 Task: Look for space in Minturno, Italy from 2nd September, 2023 to 10th September, 2023 for 1 adult in price range Rs.5000 to Rs.16000. Place can be private room with 1  bedroom having 1 bed and 1 bathroom. Property type can be house, flat, guest house, hotel. Booking option can be shelf check-in. Required host language is English.
Action: Mouse moved to (394, 99)
Screenshot: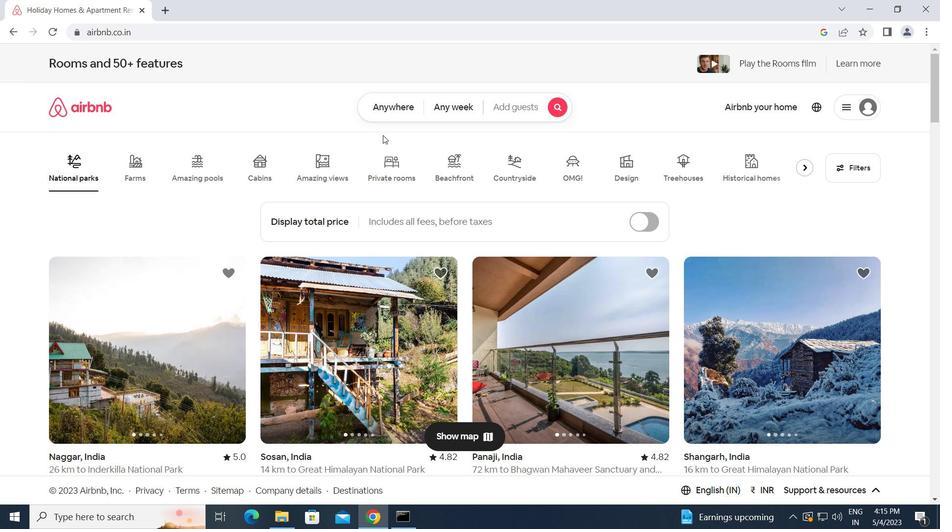 
Action: Mouse pressed left at (394, 99)
Screenshot: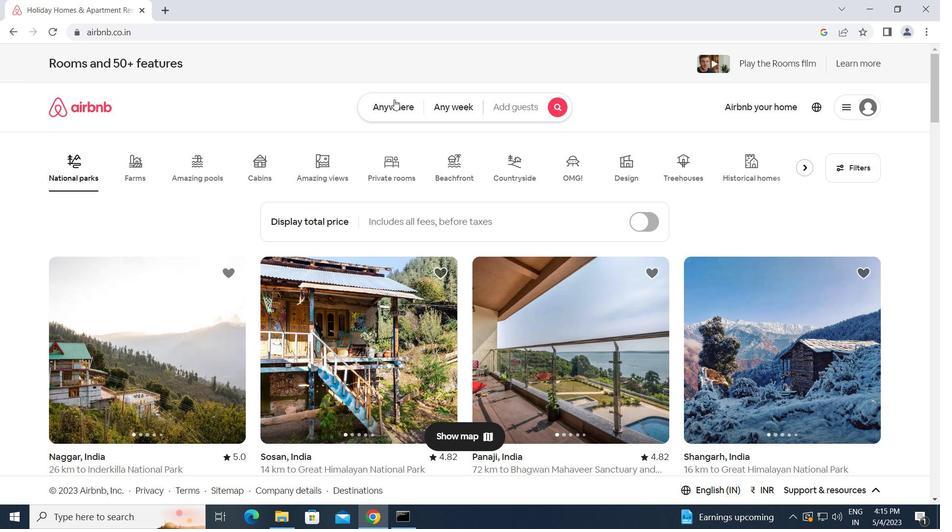 
Action: Mouse moved to (335, 148)
Screenshot: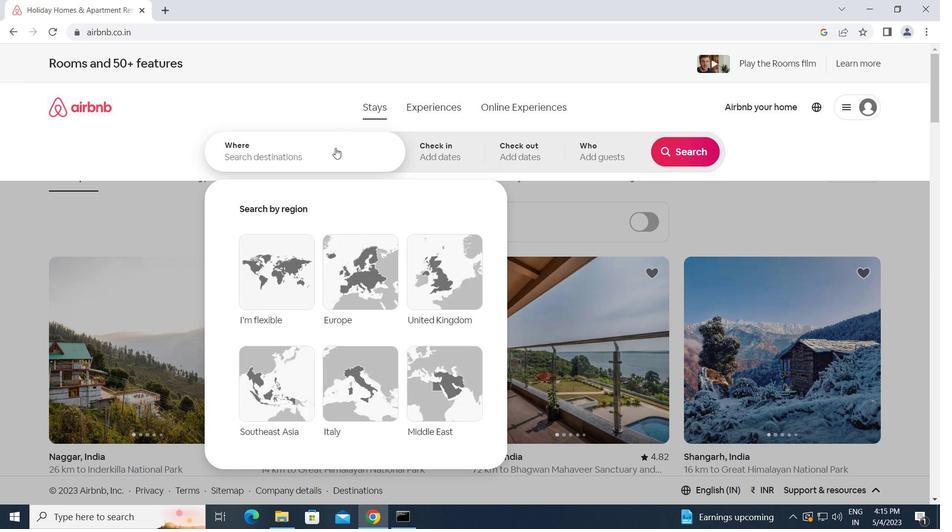 
Action: Mouse pressed left at (335, 148)
Screenshot: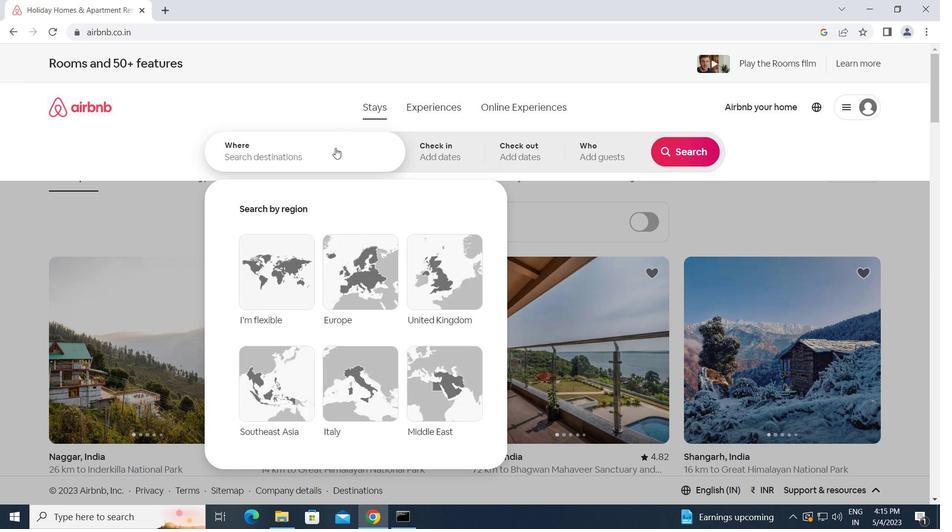 
Action: Mouse moved to (335, 148)
Screenshot: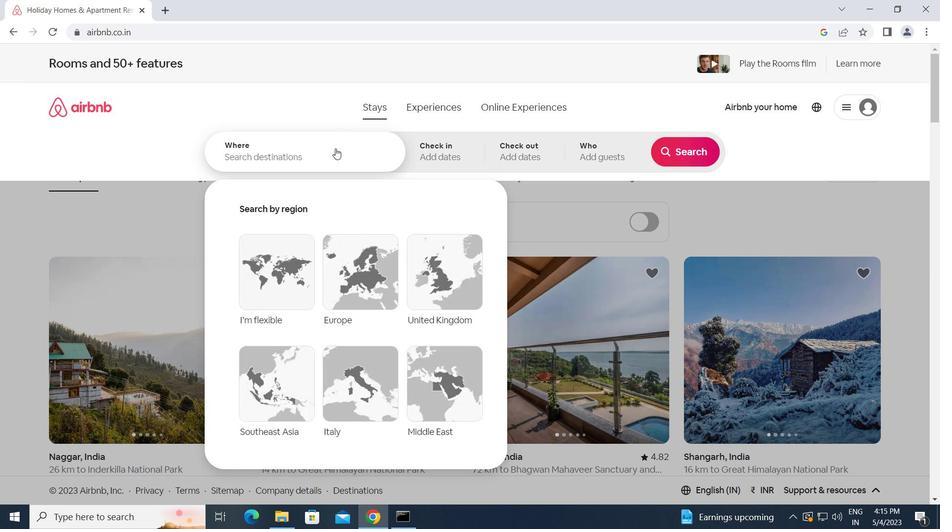 
Action: Key pressed m<Key.caps_lock>inturno,<Key.space><Key.caps_lock>i<Key.caps_lock>taly<Key.enter>
Screenshot: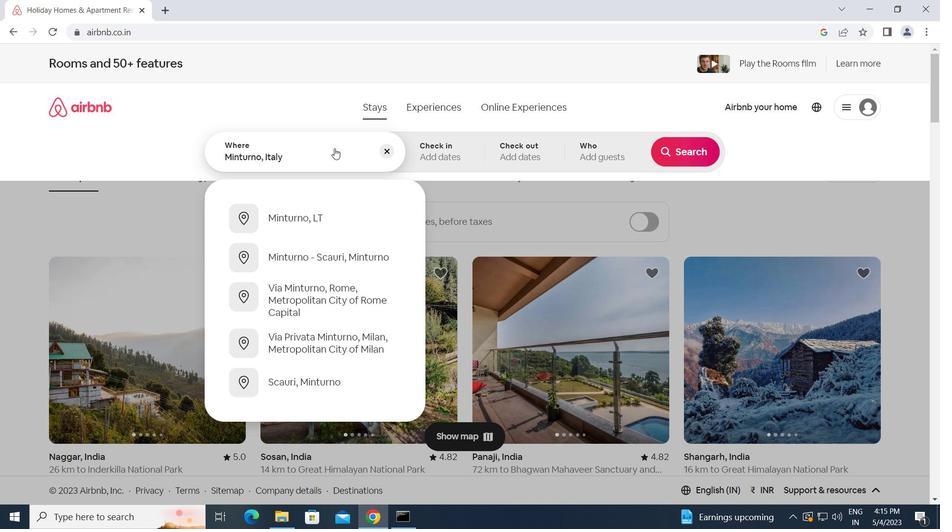 
Action: Mouse moved to (680, 252)
Screenshot: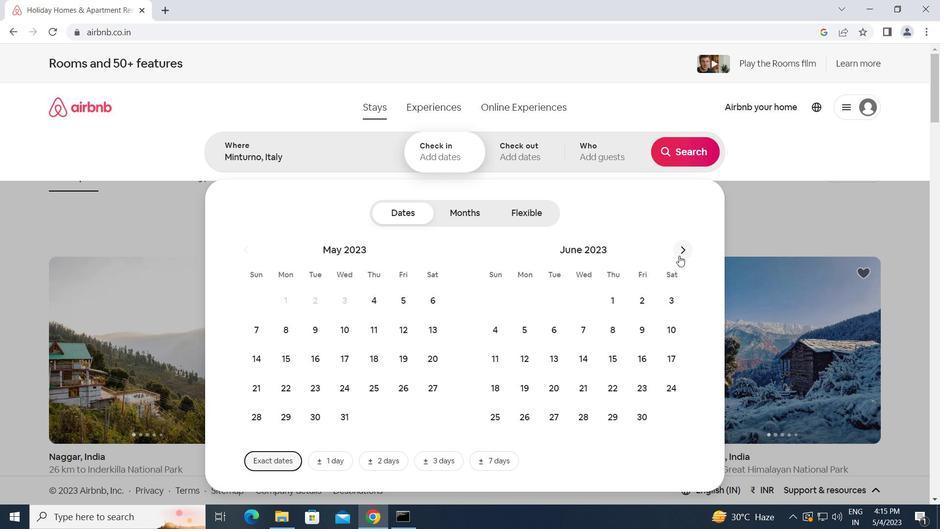 
Action: Mouse pressed left at (680, 252)
Screenshot: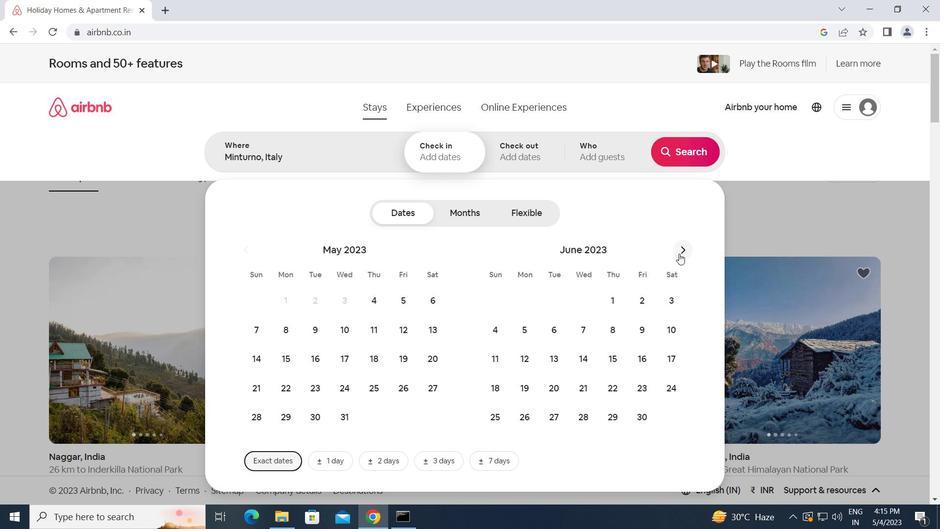 
Action: Mouse moved to (680, 252)
Screenshot: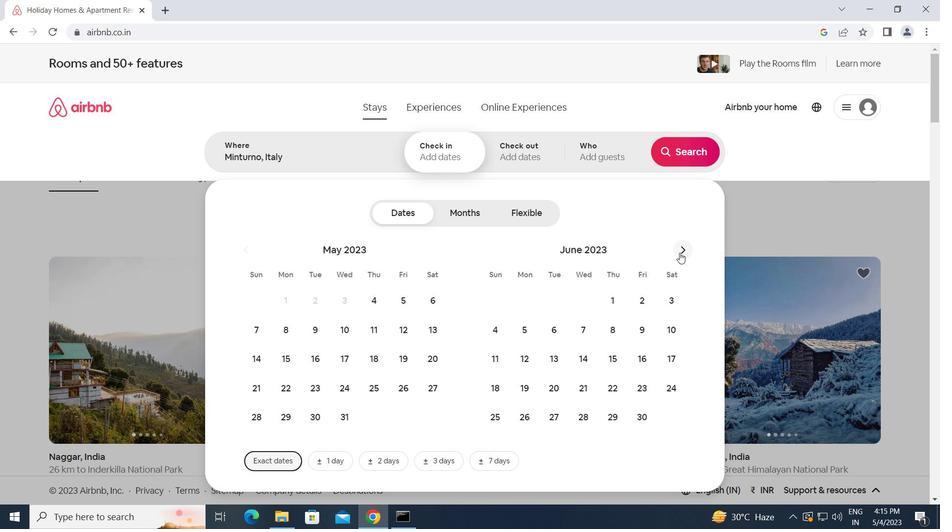 
Action: Mouse pressed left at (680, 252)
Screenshot: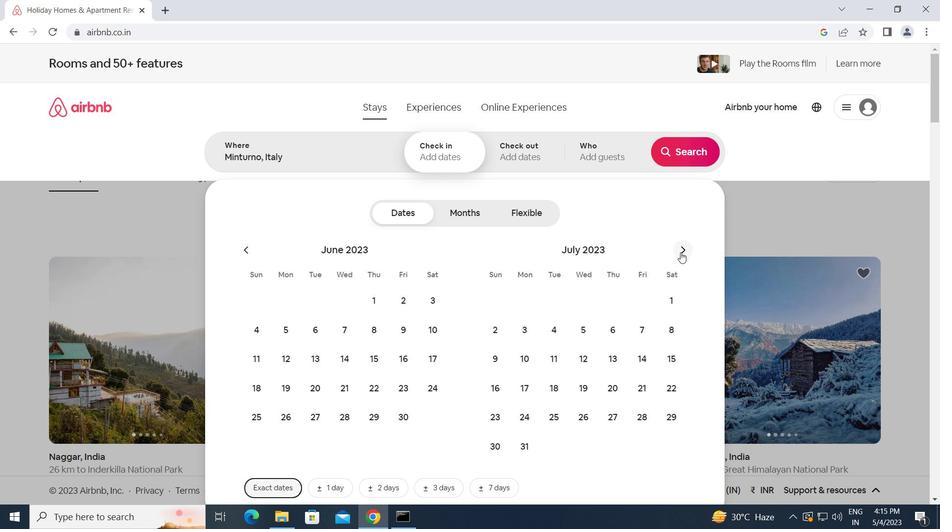 
Action: Mouse pressed left at (680, 252)
Screenshot: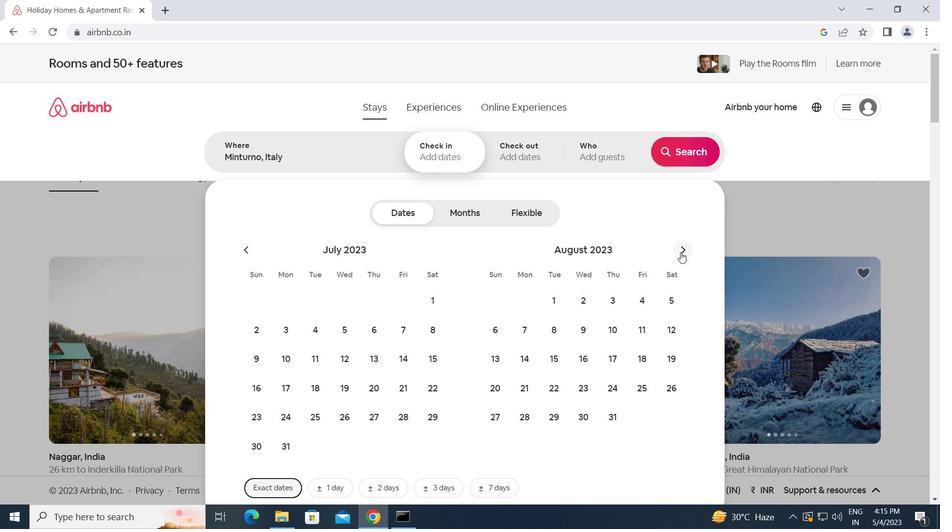 
Action: Mouse moved to (669, 297)
Screenshot: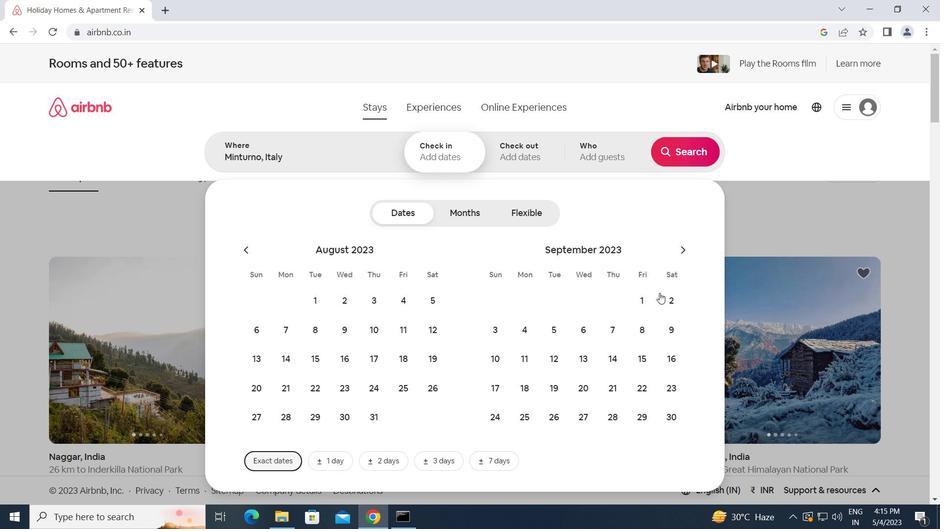 
Action: Mouse pressed left at (669, 297)
Screenshot: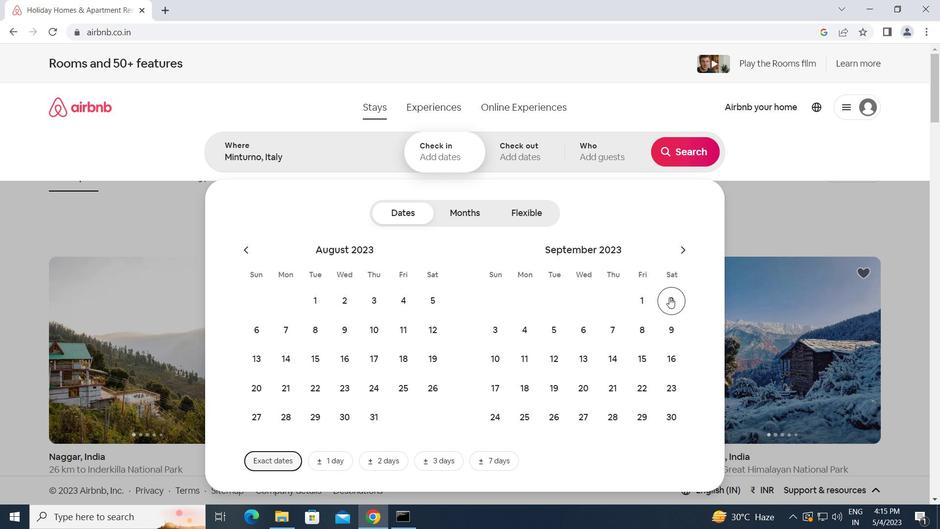 
Action: Mouse moved to (494, 361)
Screenshot: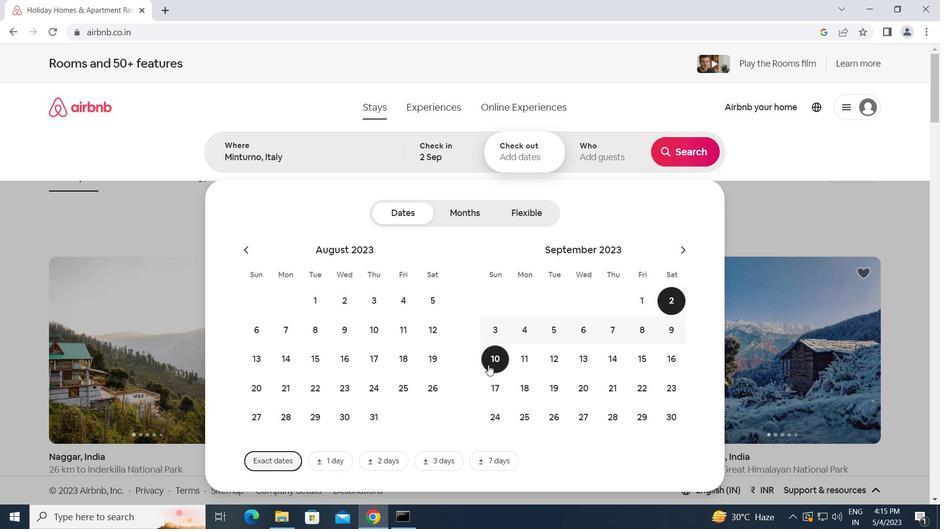
Action: Mouse pressed left at (494, 361)
Screenshot: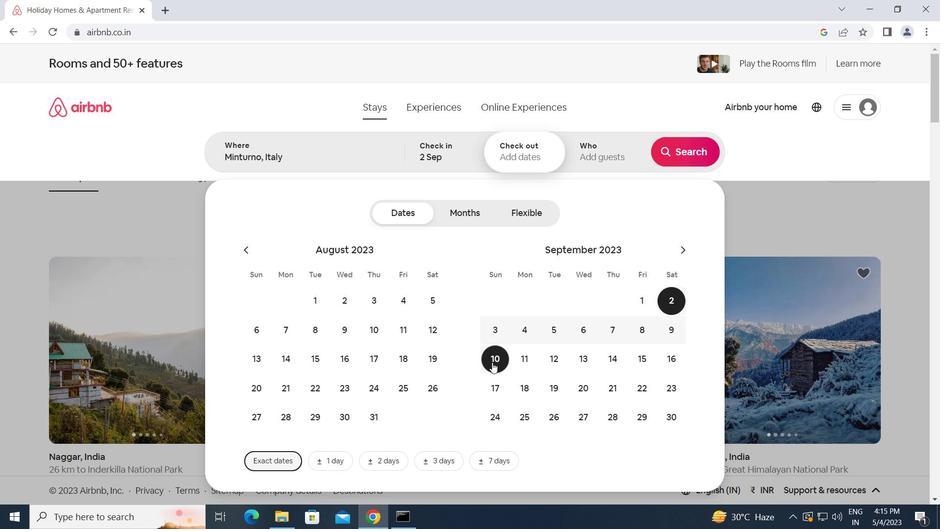 
Action: Mouse moved to (601, 150)
Screenshot: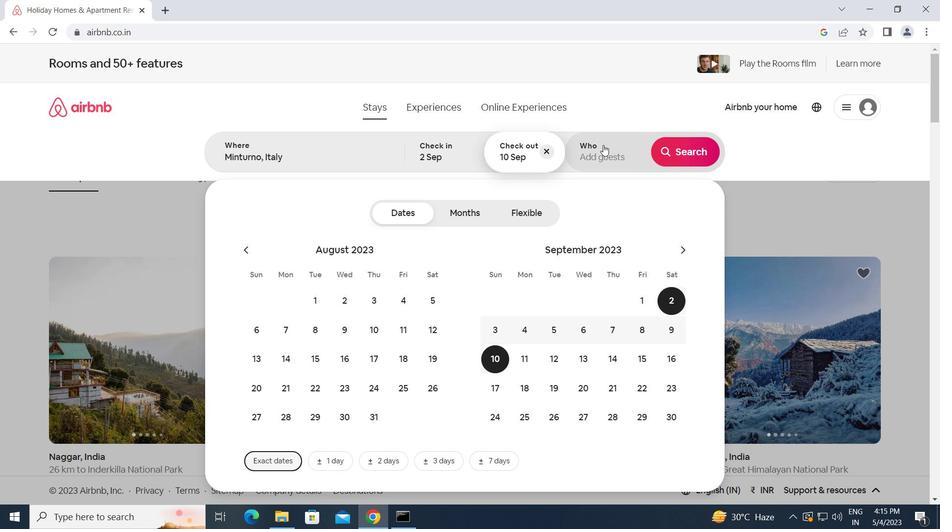 
Action: Mouse pressed left at (601, 150)
Screenshot: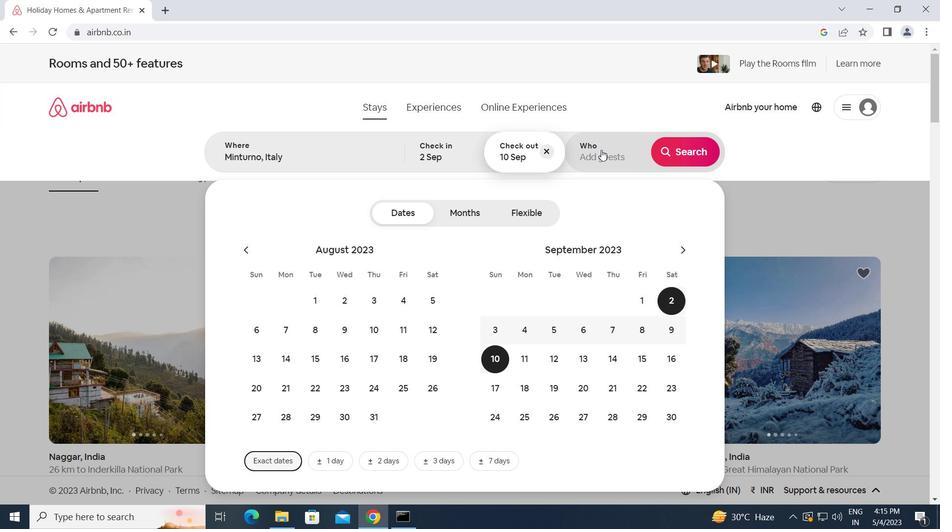 
Action: Mouse moved to (688, 221)
Screenshot: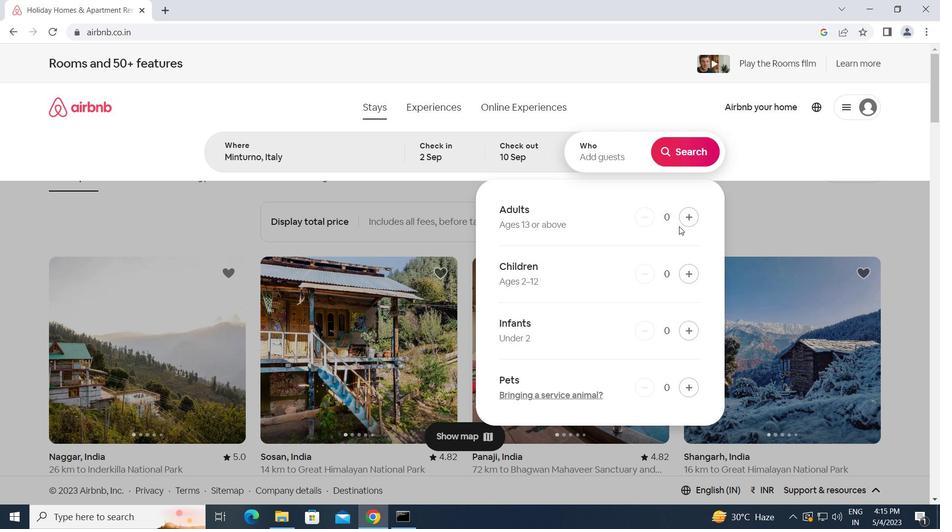 
Action: Mouse pressed left at (688, 221)
Screenshot: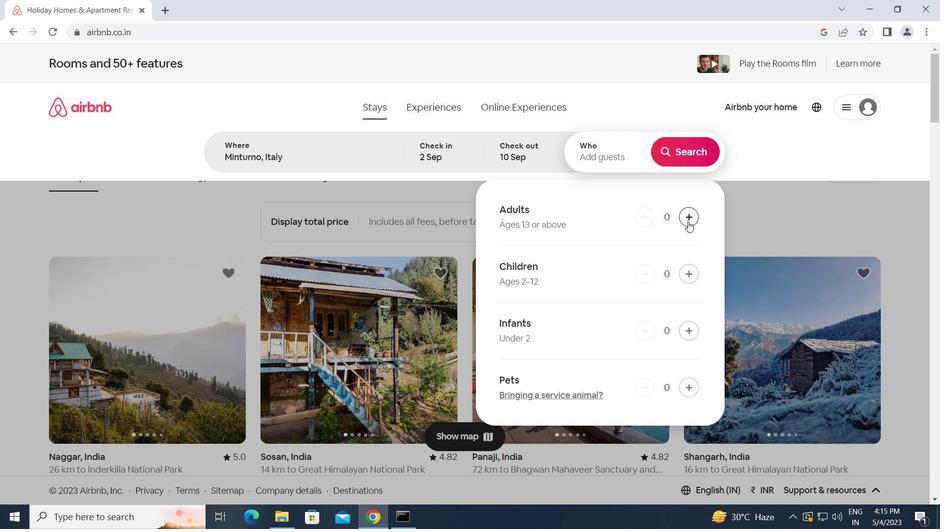 
Action: Mouse moved to (683, 151)
Screenshot: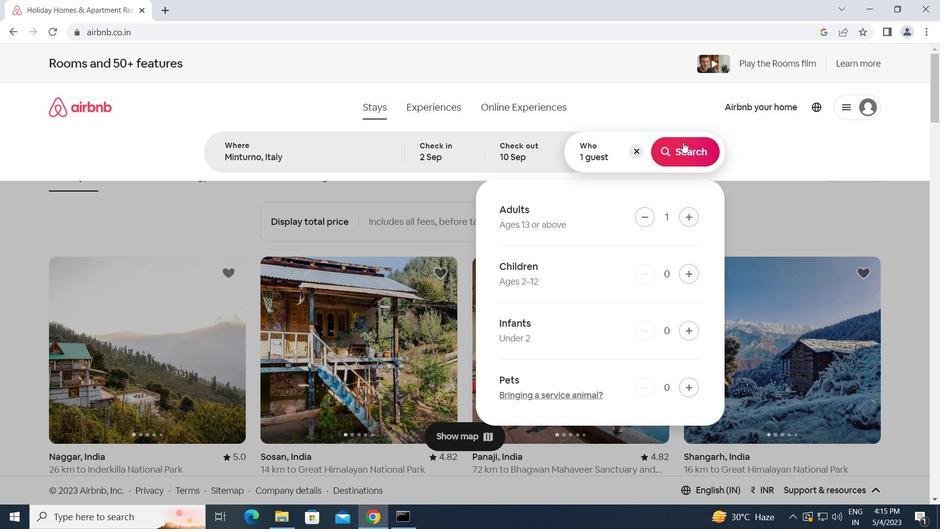 
Action: Mouse pressed left at (683, 151)
Screenshot: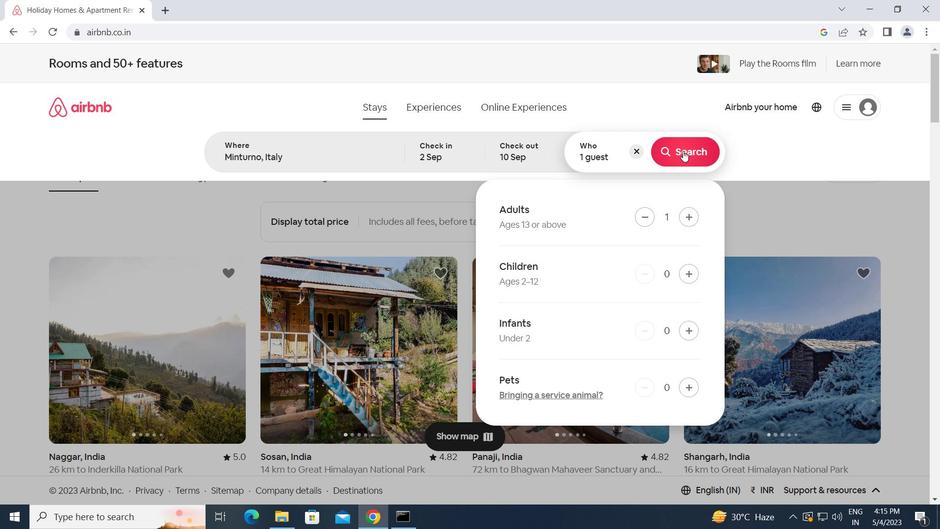 
Action: Mouse moved to (875, 116)
Screenshot: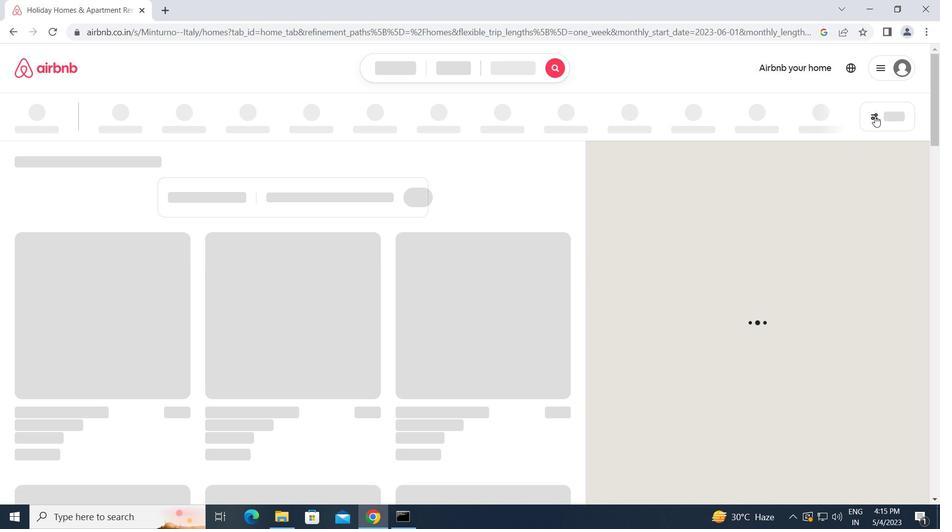
Action: Mouse pressed left at (875, 116)
Screenshot: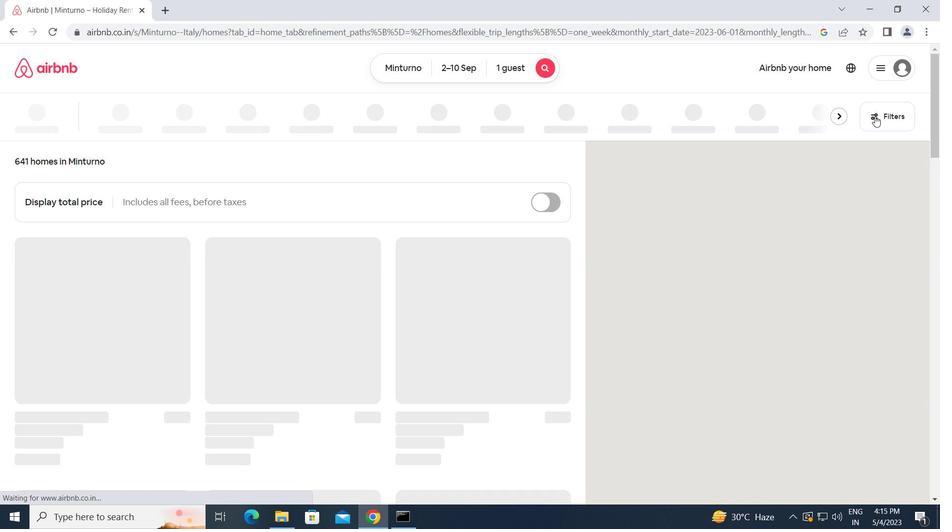 
Action: Mouse moved to (308, 275)
Screenshot: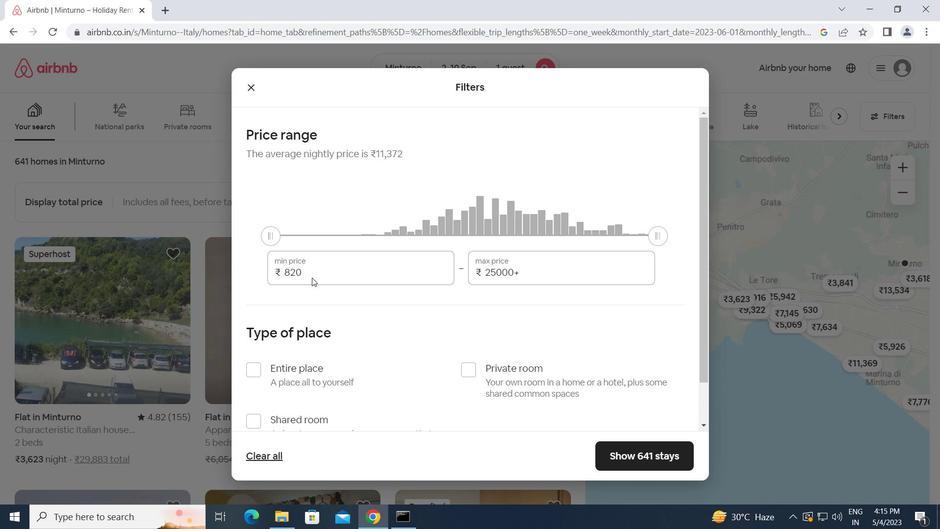 
Action: Mouse pressed left at (308, 275)
Screenshot: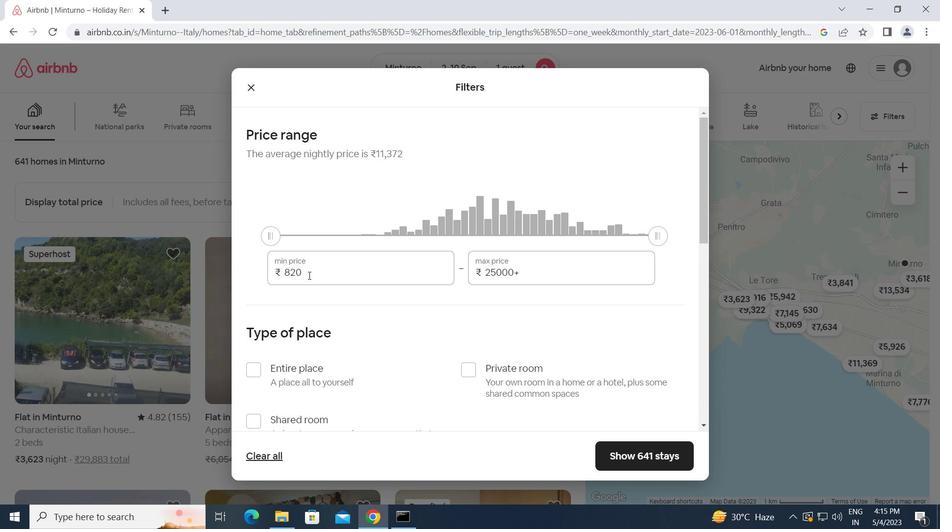 
Action: Mouse moved to (267, 275)
Screenshot: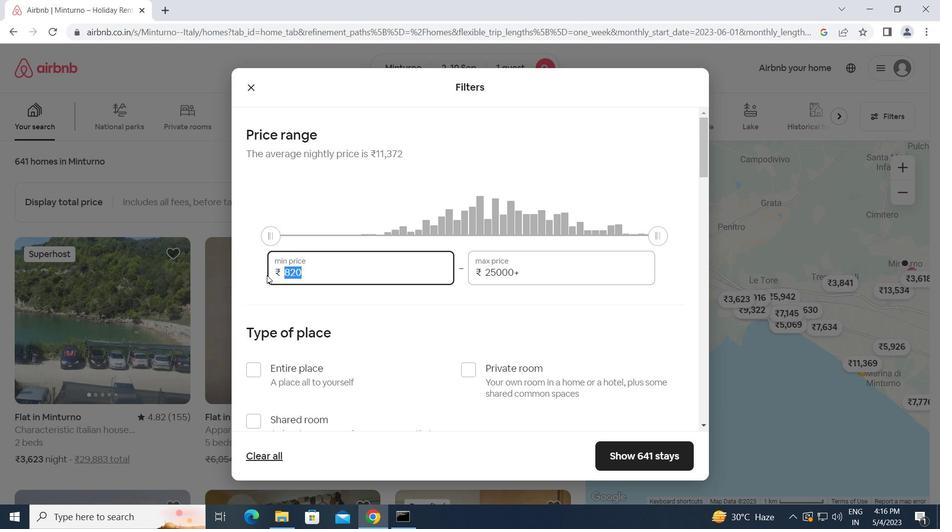 
Action: Key pressed 5000<Key.tab>1
Screenshot: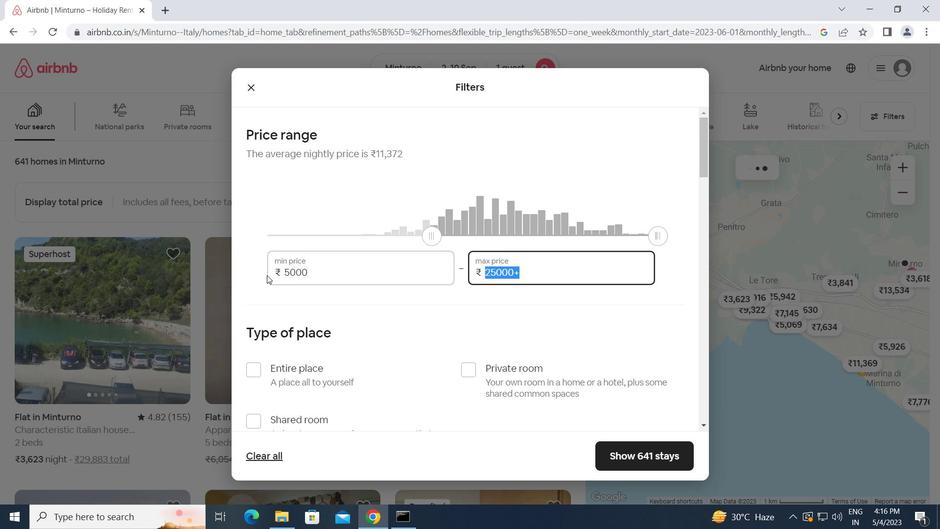 
Action: Mouse moved to (528, 268)
Screenshot: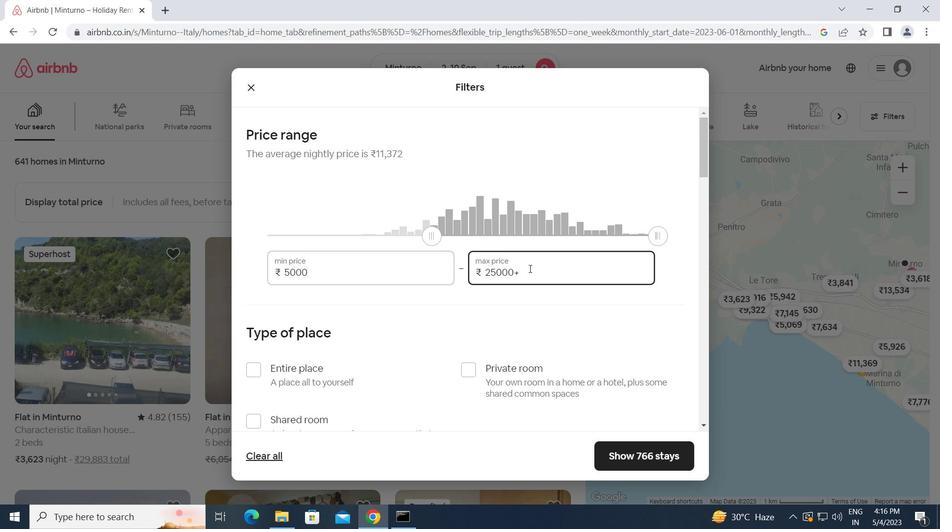 
Action: Key pressed <Key.backspace>
Screenshot: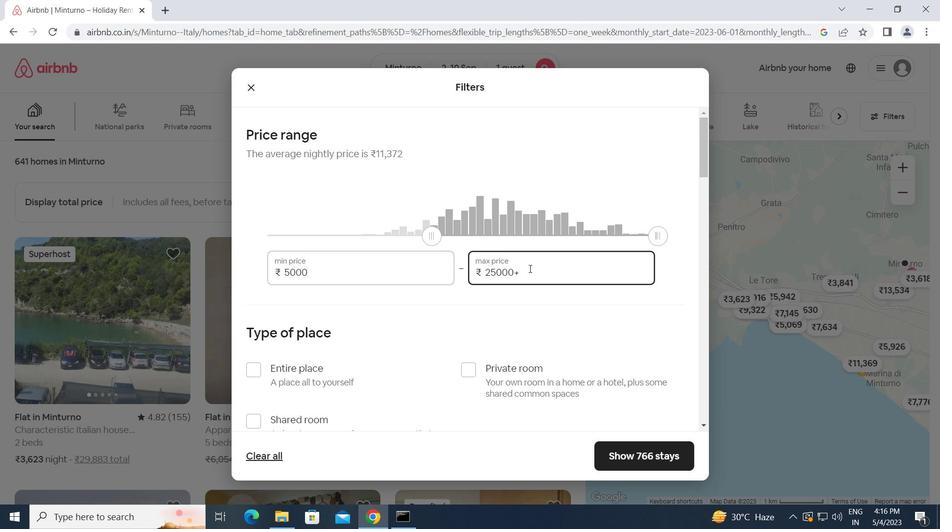 
Action: Mouse moved to (528, 268)
Screenshot: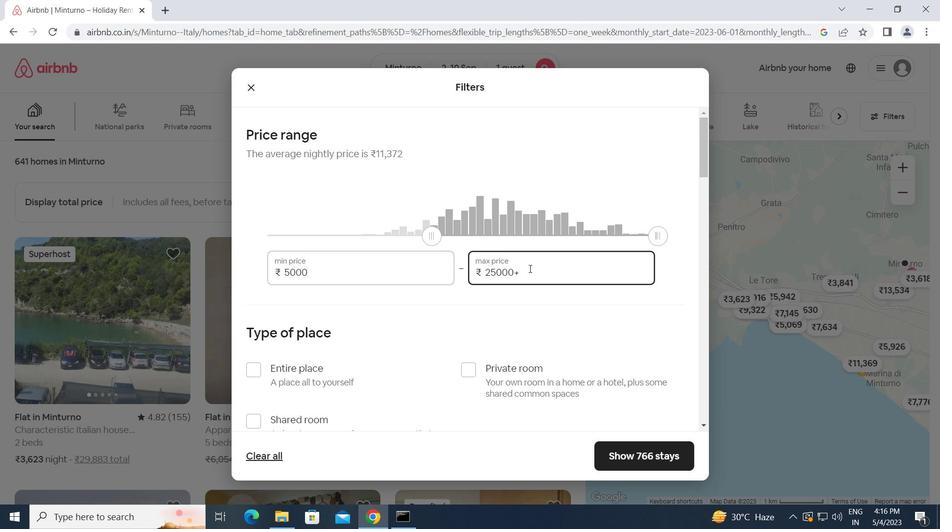 
Action: Key pressed <Key.backspace>
Screenshot: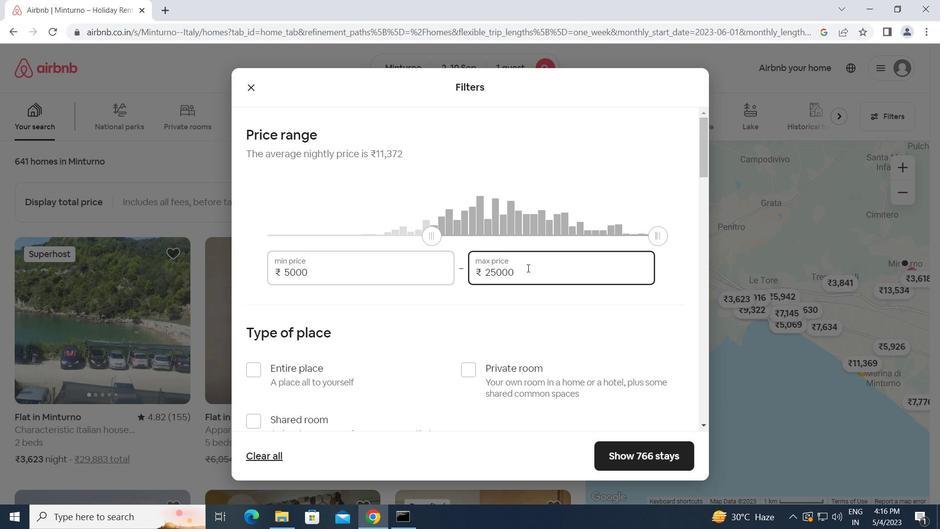 
Action: Mouse moved to (527, 268)
Screenshot: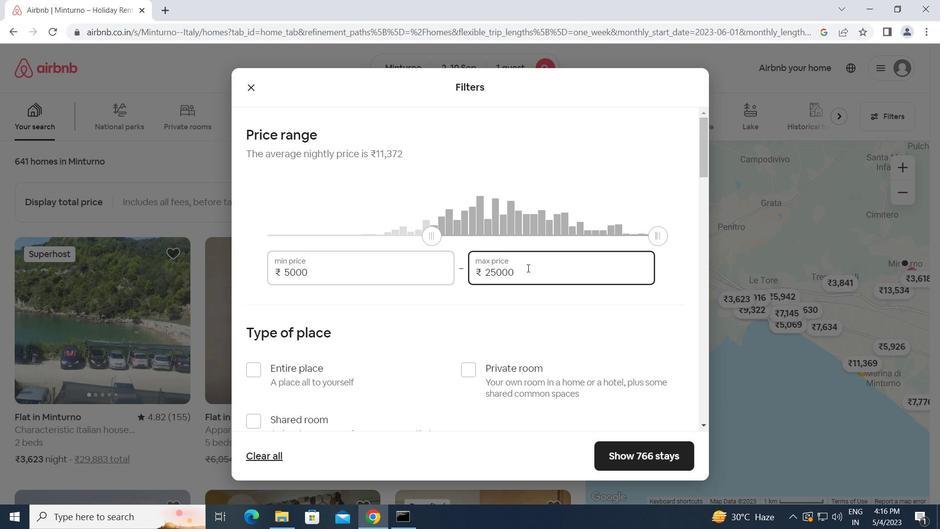 
Action: Key pressed <Key.backspace><Key.backspace><Key.backspace><Key.backspace>16000
Screenshot: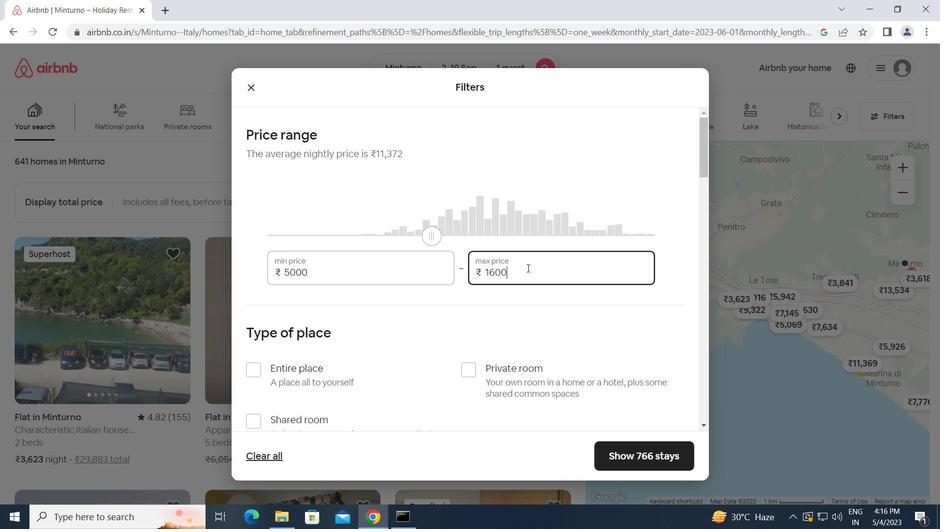 
Action: Mouse moved to (461, 374)
Screenshot: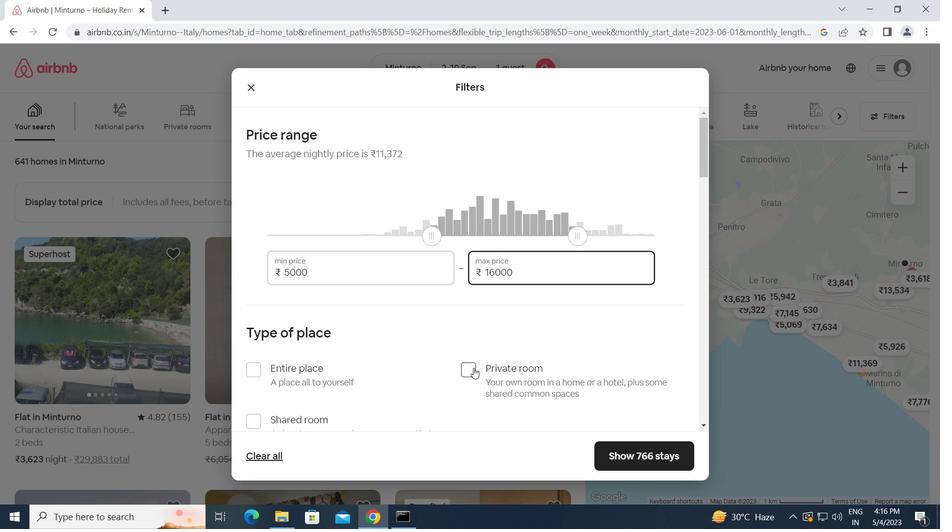 
Action: Mouse pressed left at (461, 374)
Screenshot: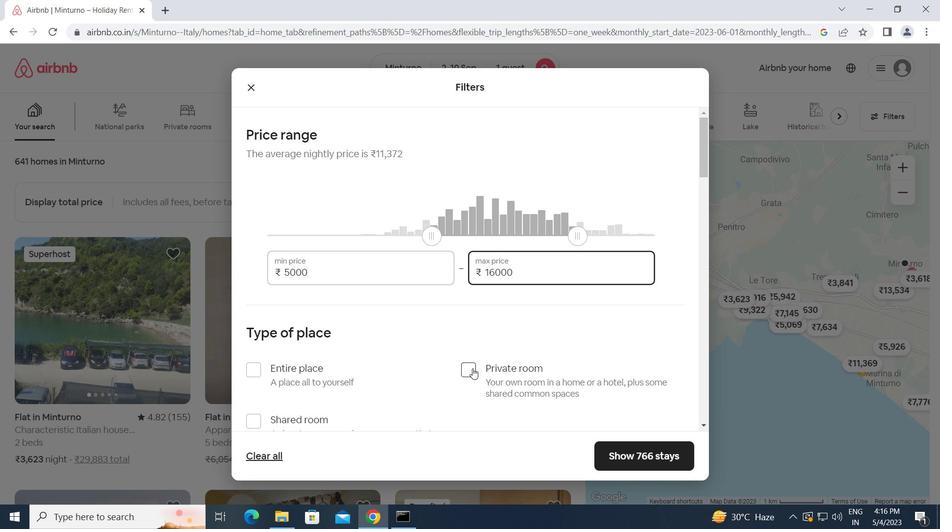 
Action: Mouse moved to (414, 381)
Screenshot: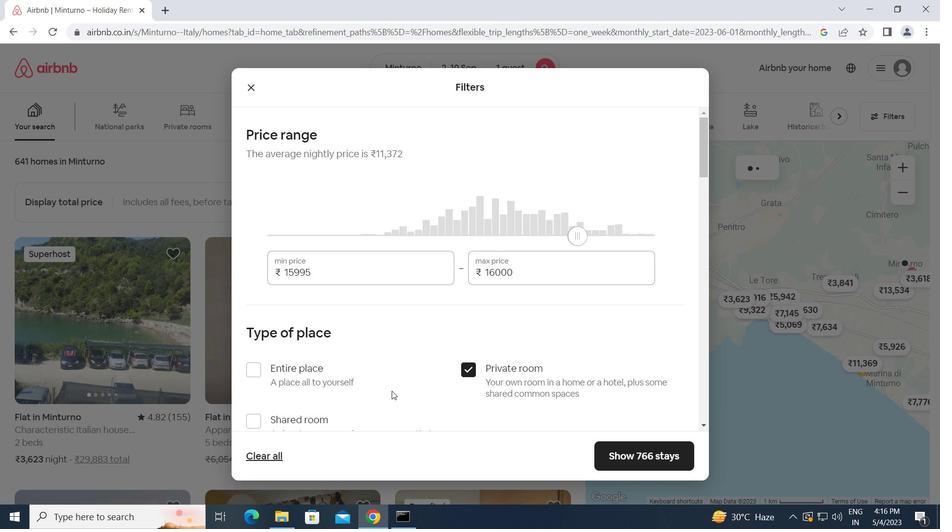 
Action: Mouse scrolled (414, 381) with delta (0, 0)
Screenshot: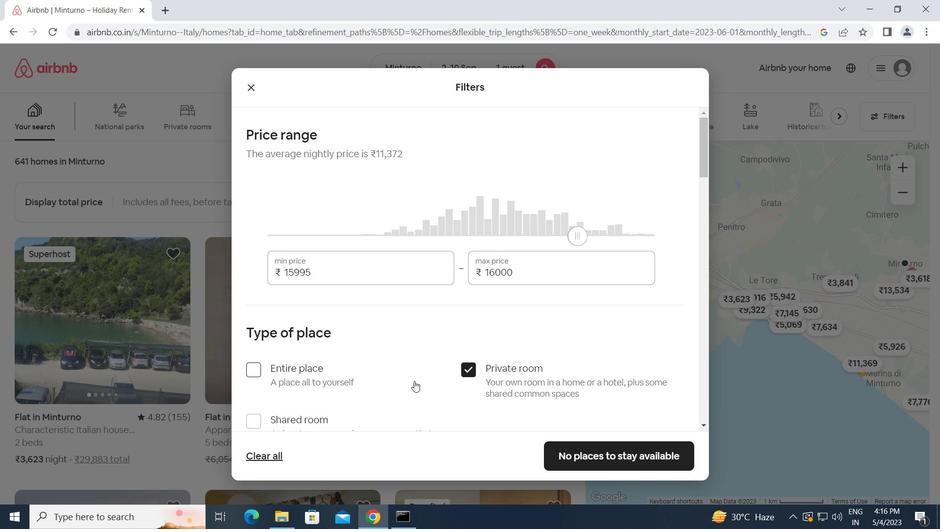 
Action: Mouse scrolled (414, 381) with delta (0, 0)
Screenshot: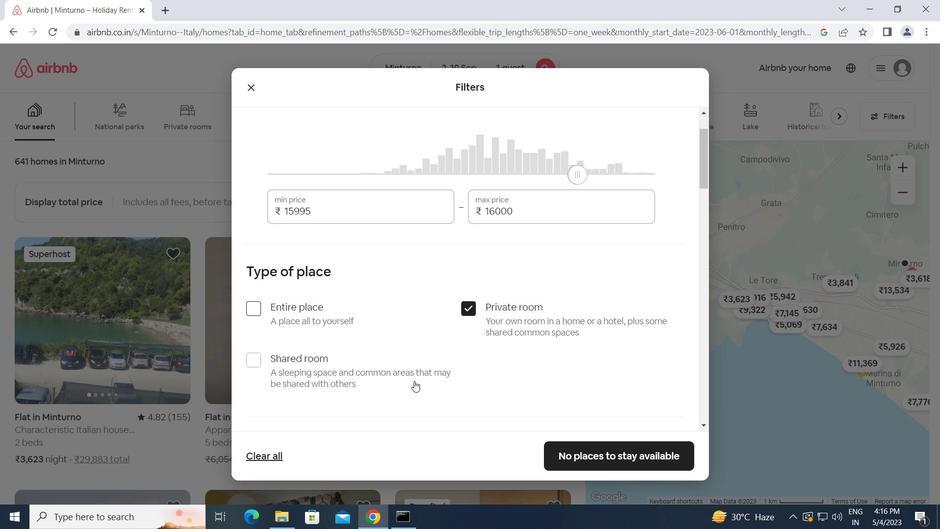 
Action: Mouse scrolled (414, 381) with delta (0, 0)
Screenshot: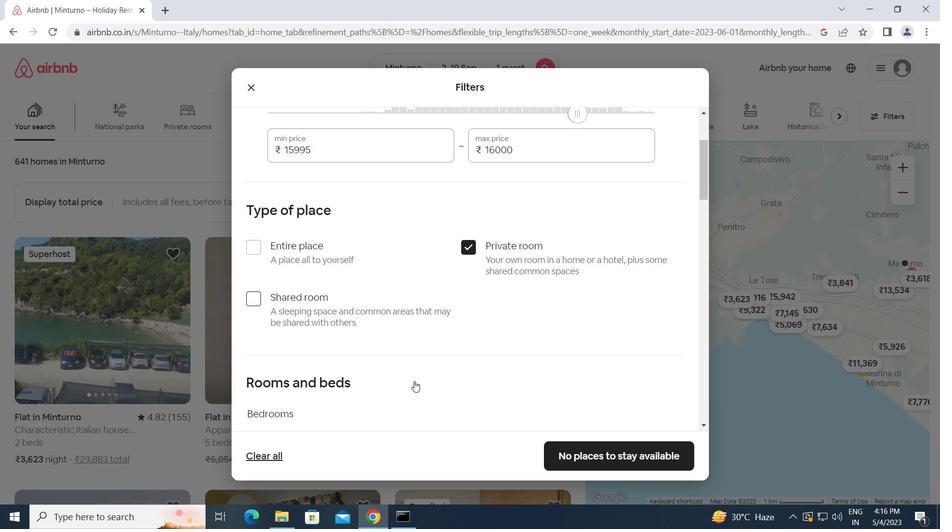 
Action: Mouse scrolled (414, 381) with delta (0, 0)
Screenshot: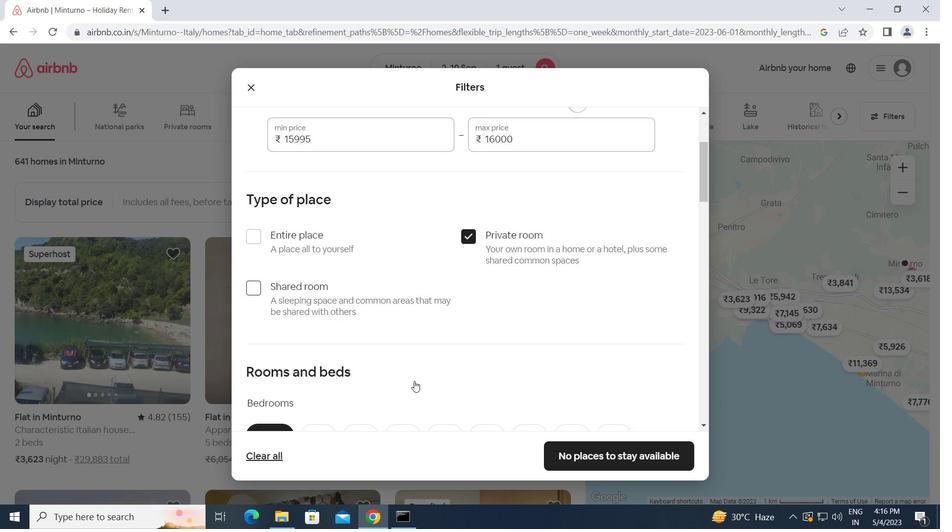 
Action: Mouse moved to (322, 328)
Screenshot: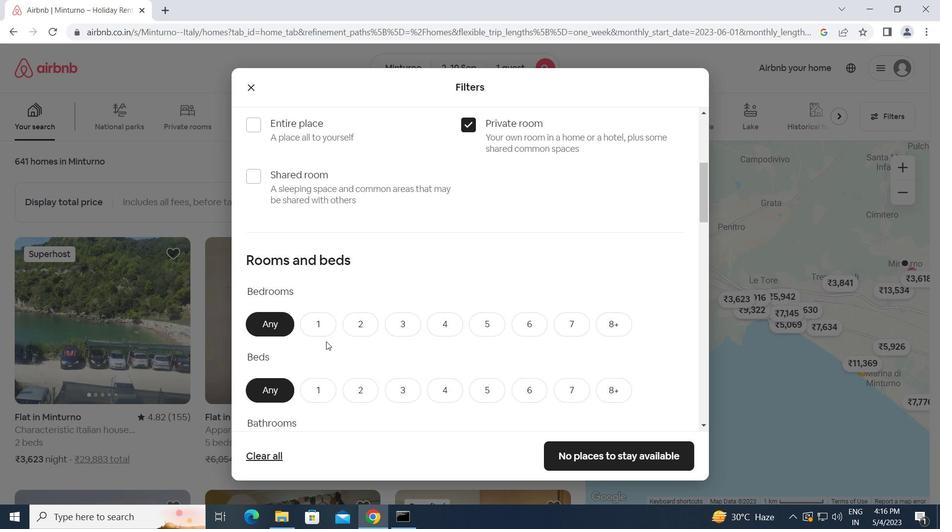 
Action: Mouse pressed left at (322, 328)
Screenshot: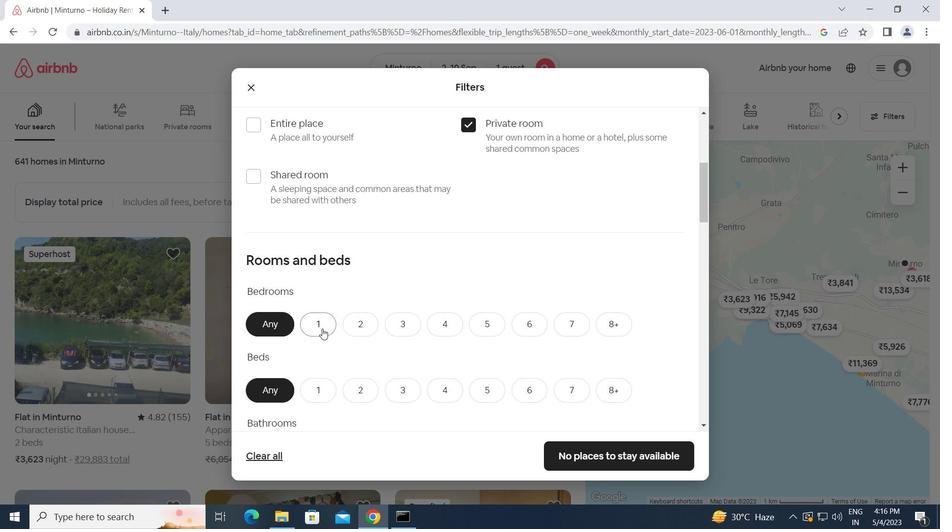 
Action: Mouse moved to (326, 390)
Screenshot: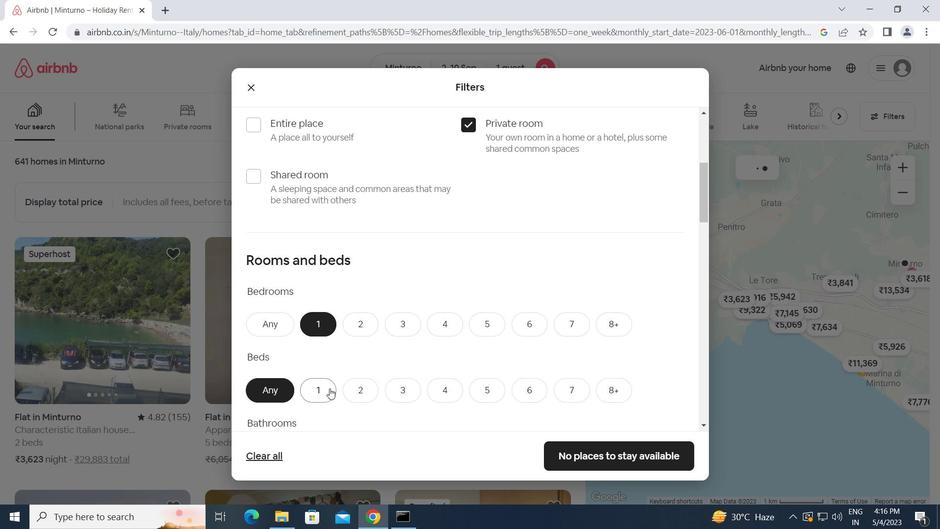 
Action: Mouse pressed left at (326, 390)
Screenshot: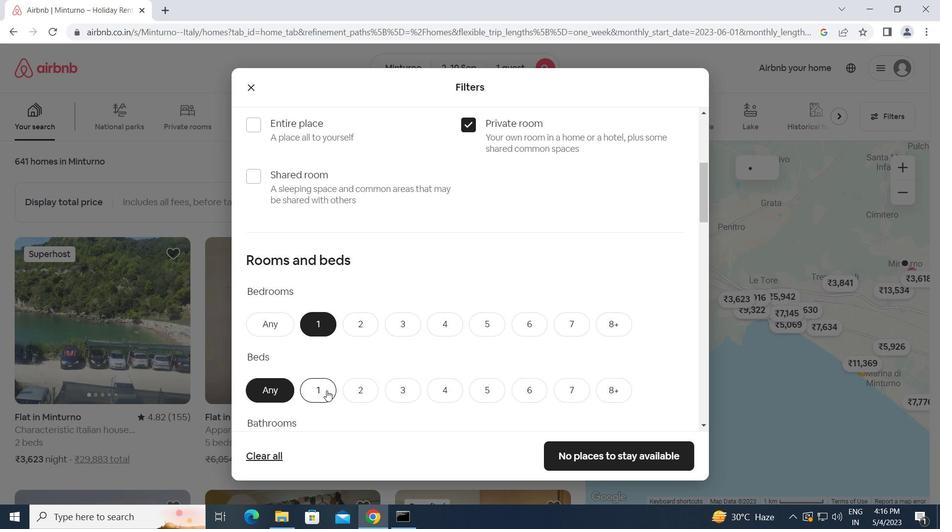 
Action: Mouse moved to (362, 364)
Screenshot: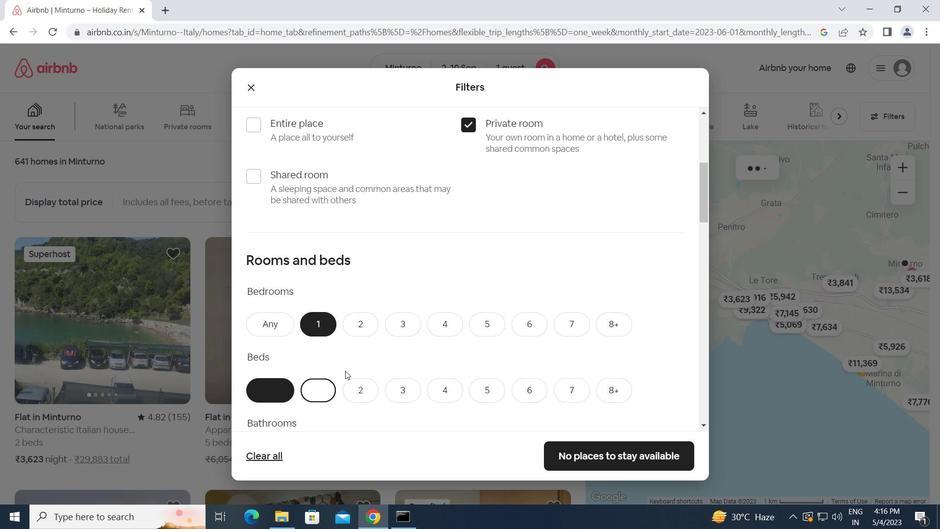 
Action: Mouse scrolled (362, 363) with delta (0, 0)
Screenshot: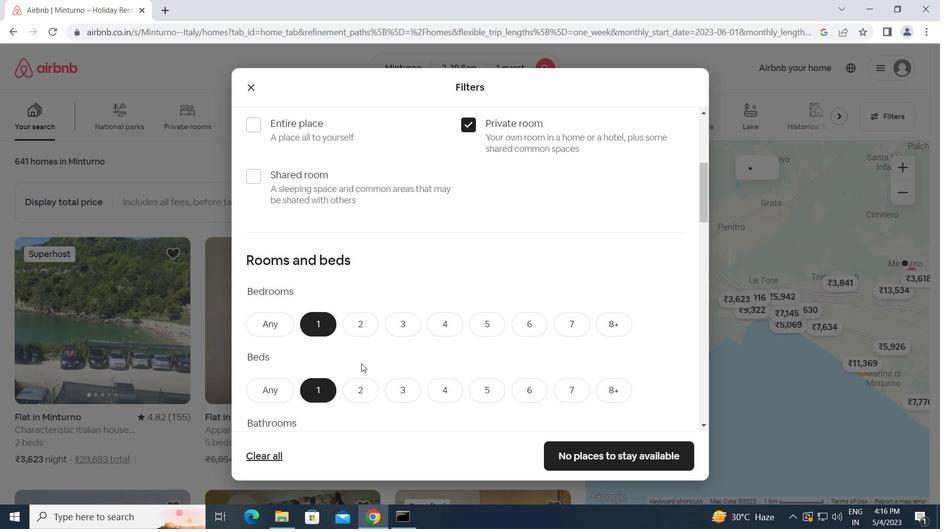 
Action: Mouse scrolled (362, 363) with delta (0, 0)
Screenshot: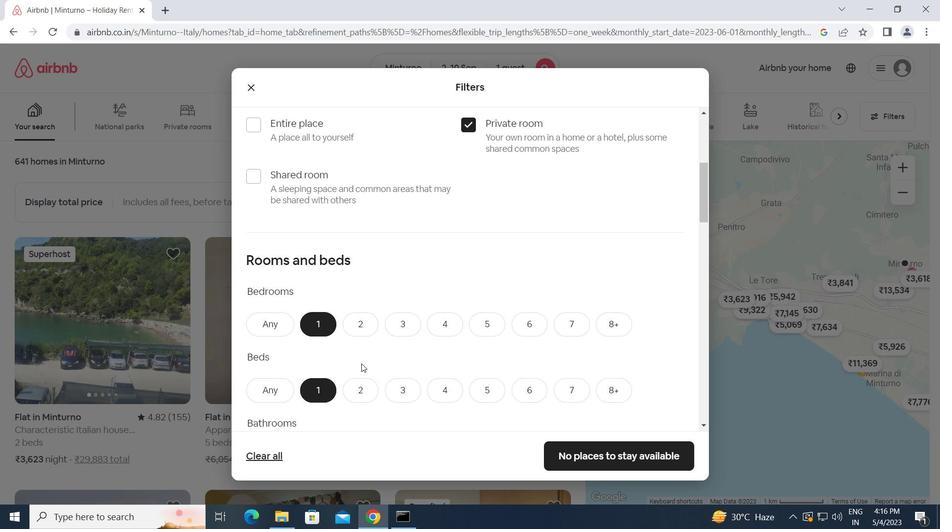 
Action: Mouse moved to (324, 341)
Screenshot: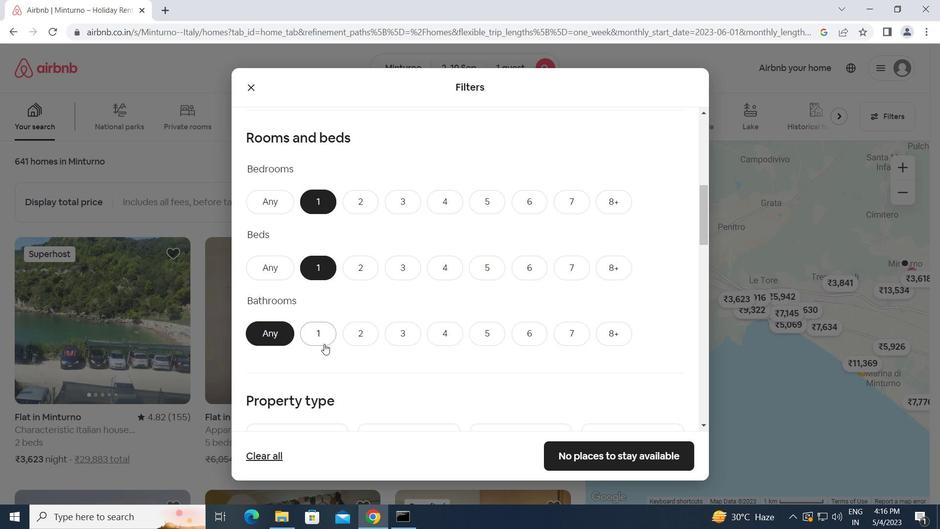 
Action: Mouse pressed left at (324, 341)
Screenshot: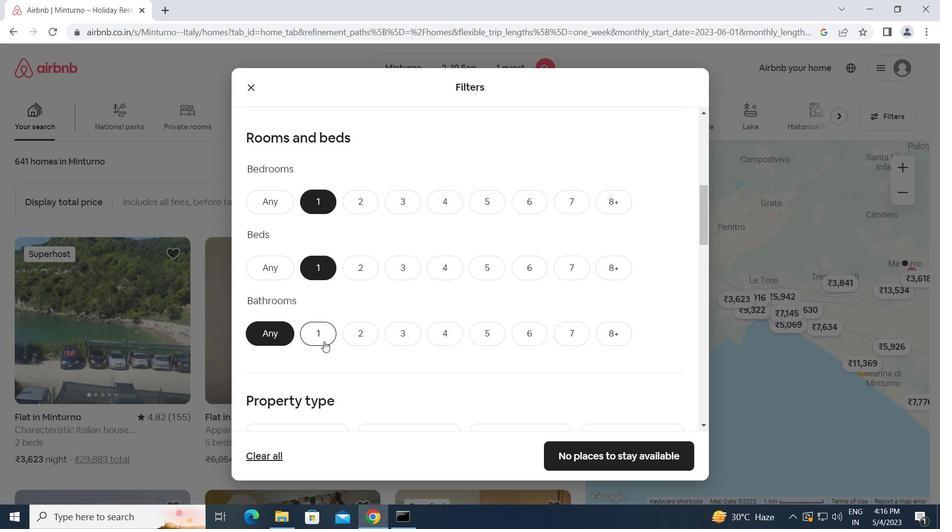 
Action: Mouse moved to (386, 347)
Screenshot: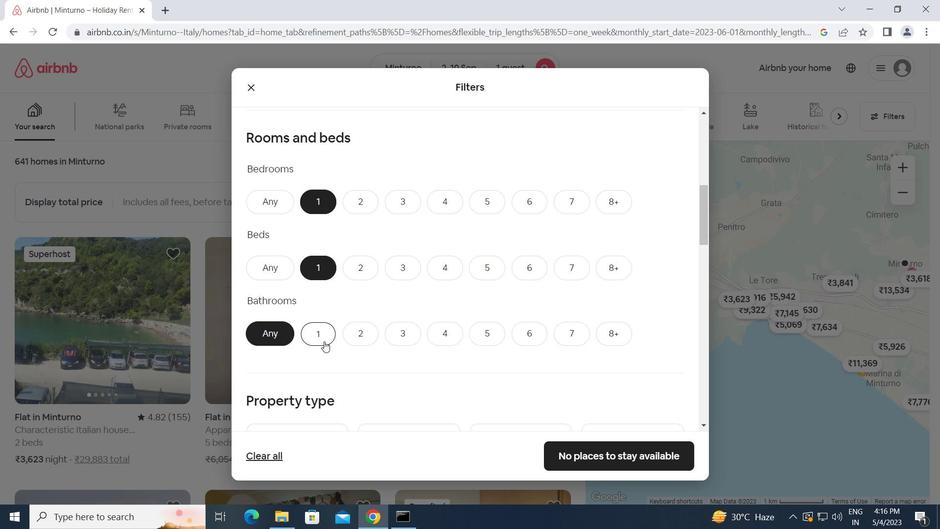 
Action: Mouse scrolled (386, 347) with delta (0, 0)
Screenshot: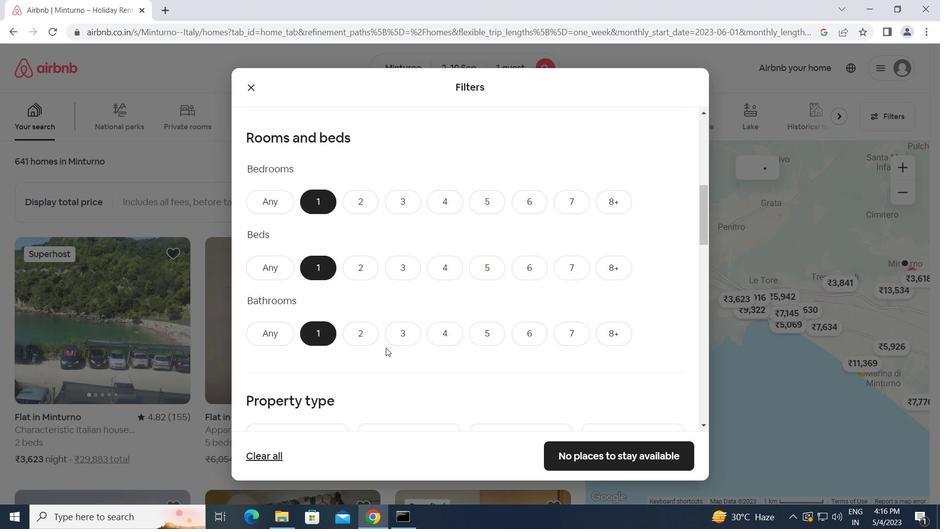 
Action: Mouse scrolled (386, 347) with delta (0, 0)
Screenshot: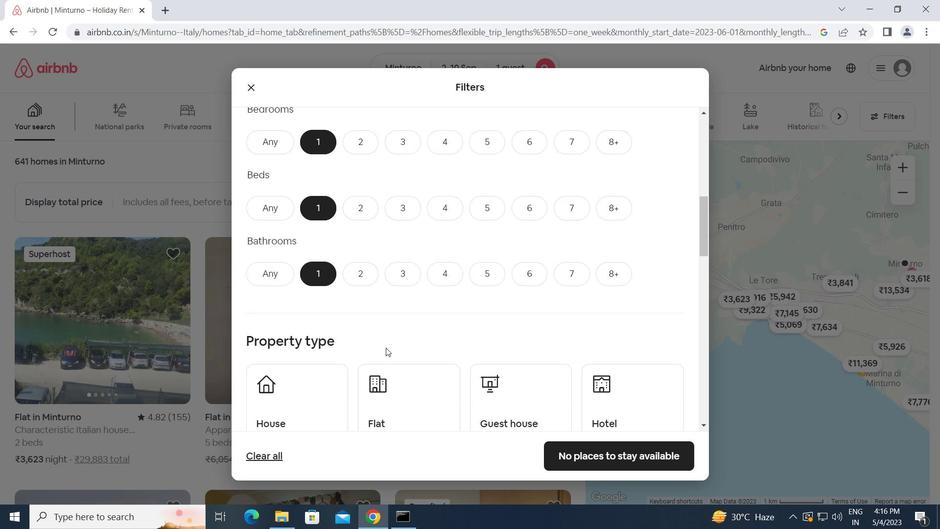 
Action: Mouse moved to (321, 344)
Screenshot: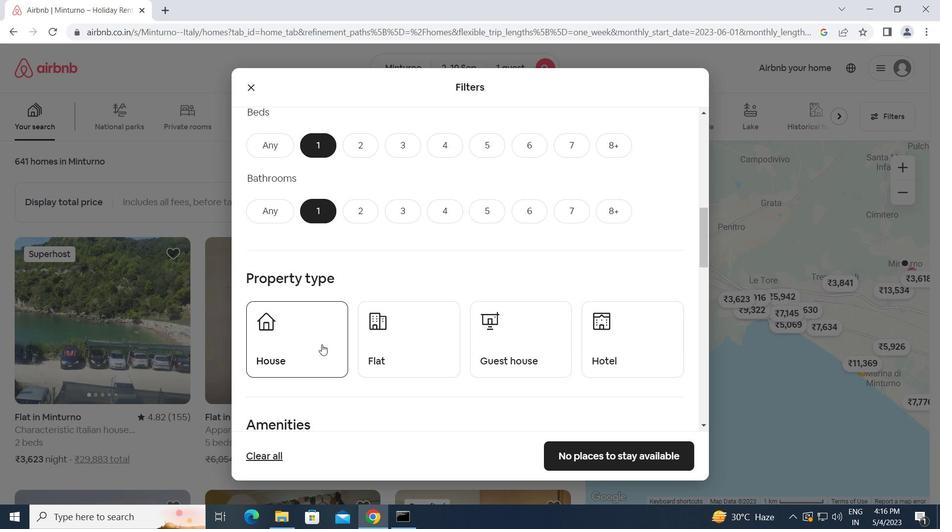 
Action: Mouse pressed left at (321, 344)
Screenshot: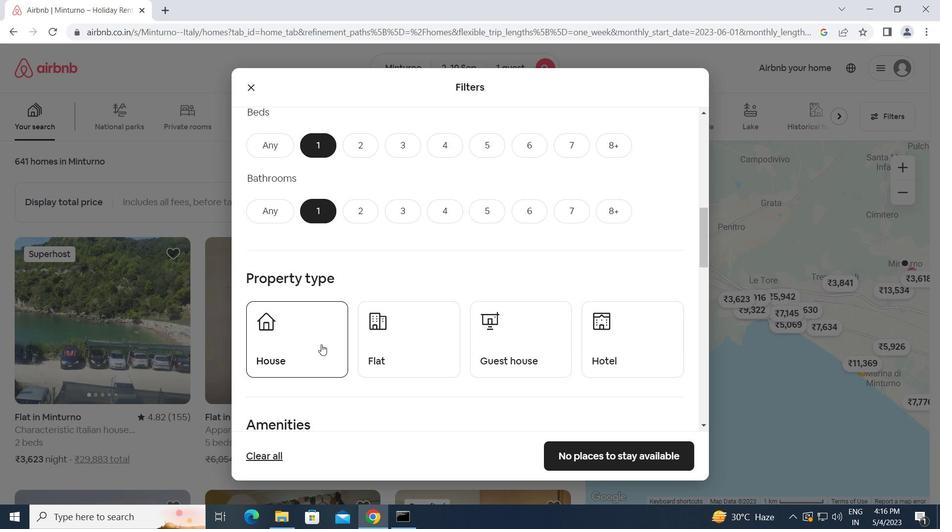 
Action: Mouse moved to (406, 357)
Screenshot: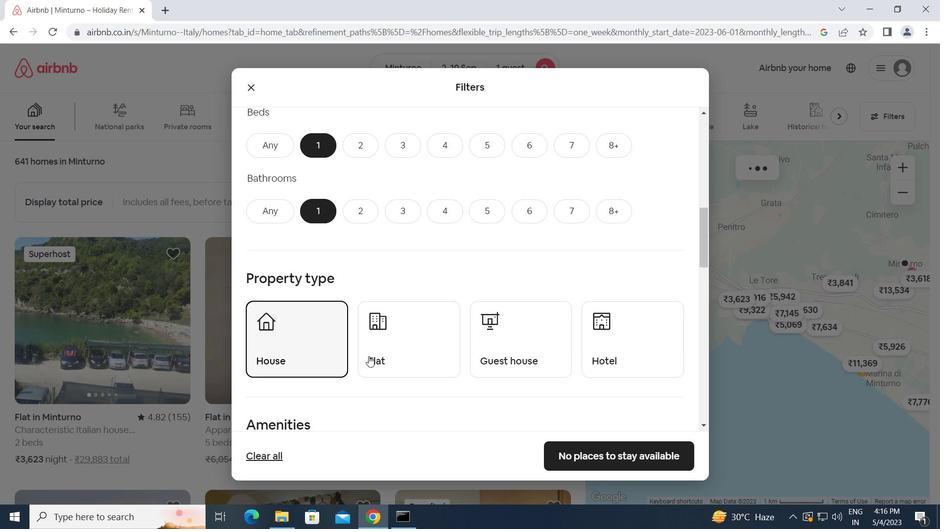 
Action: Mouse pressed left at (406, 357)
Screenshot: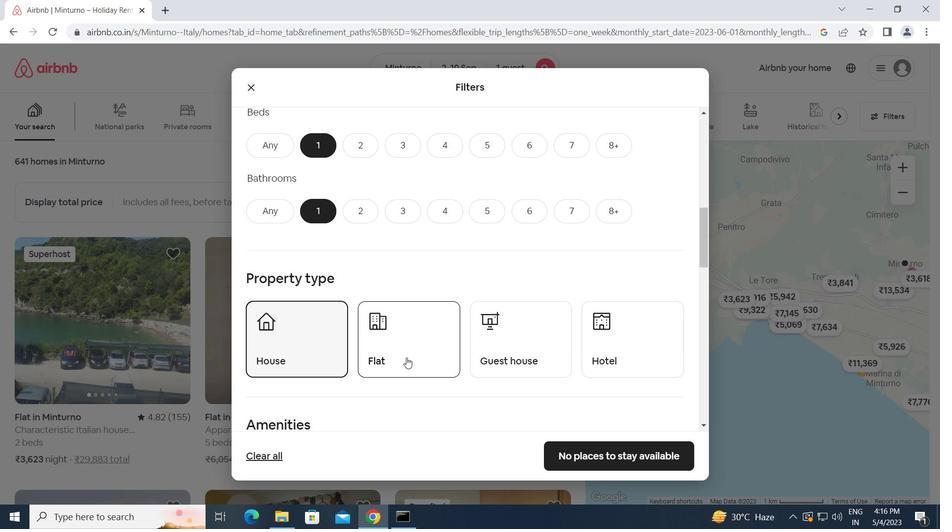 
Action: Mouse moved to (500, 351)
Screenshot: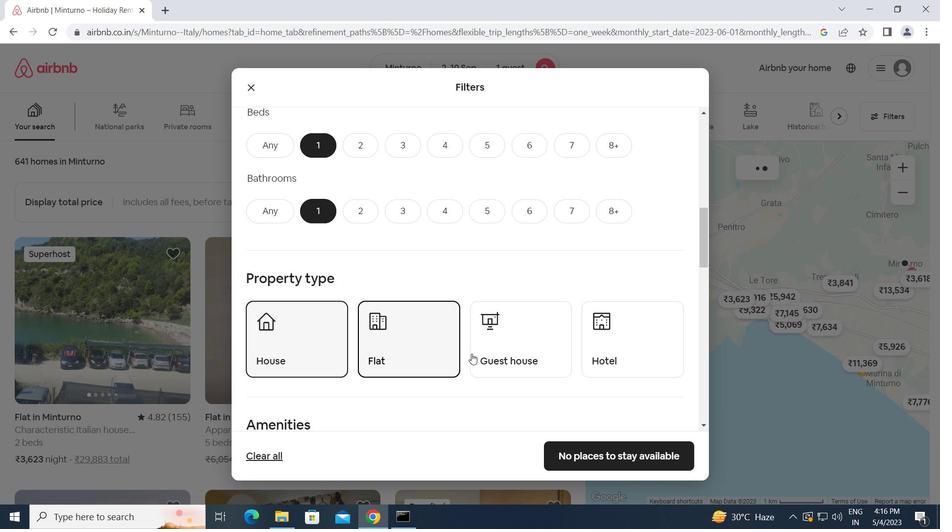 
Action: Mouse pressed left at (500, 351)
Screenshot: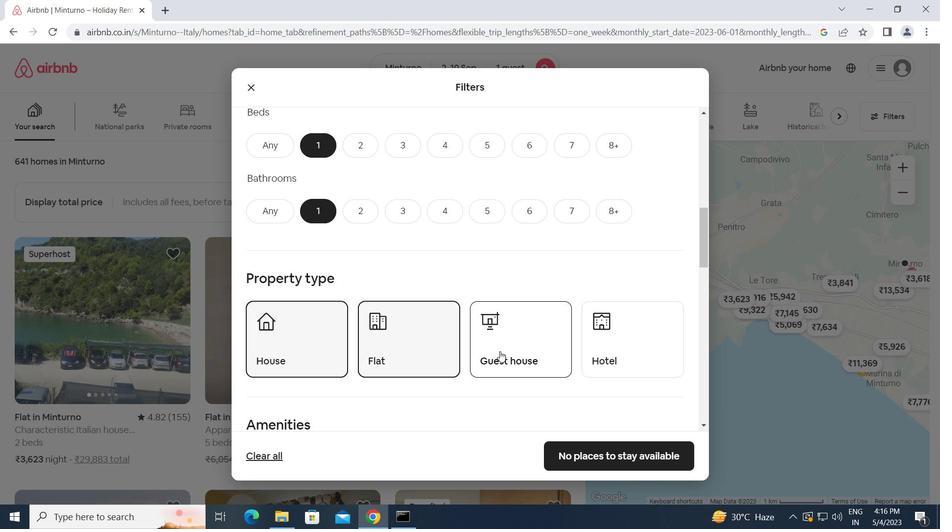 
Action: Mouse moved to (606, 351)
Screenshot: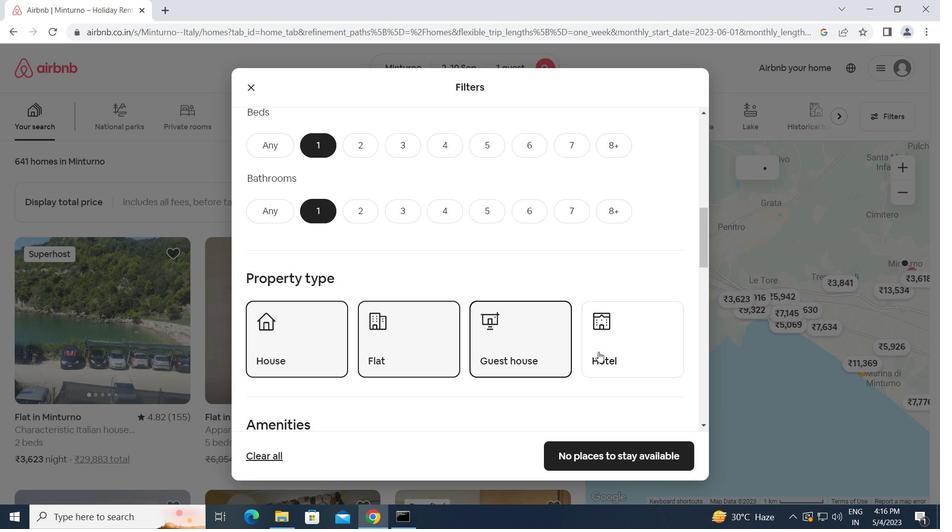 
Action: Mouse pressed left at (606, 351)
Screenshot: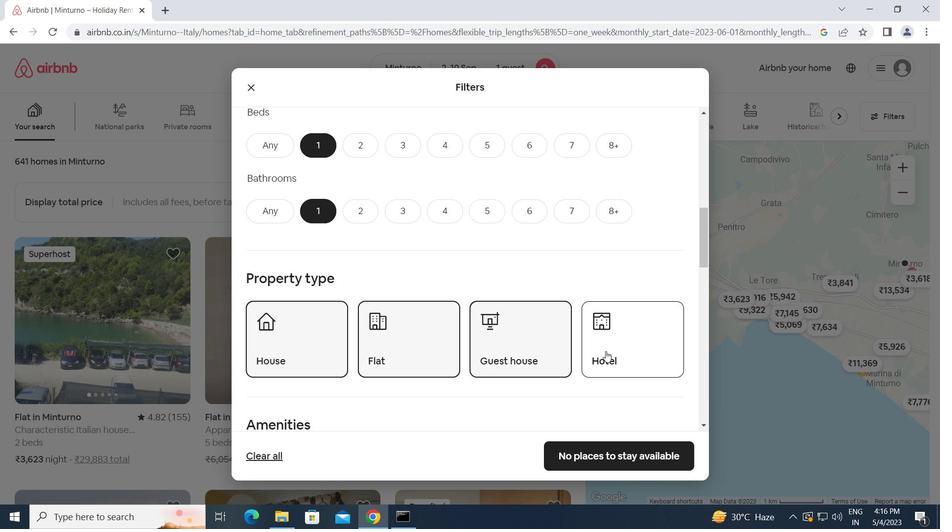 
Action: Mouse moved to (514, 349)
Screenshot: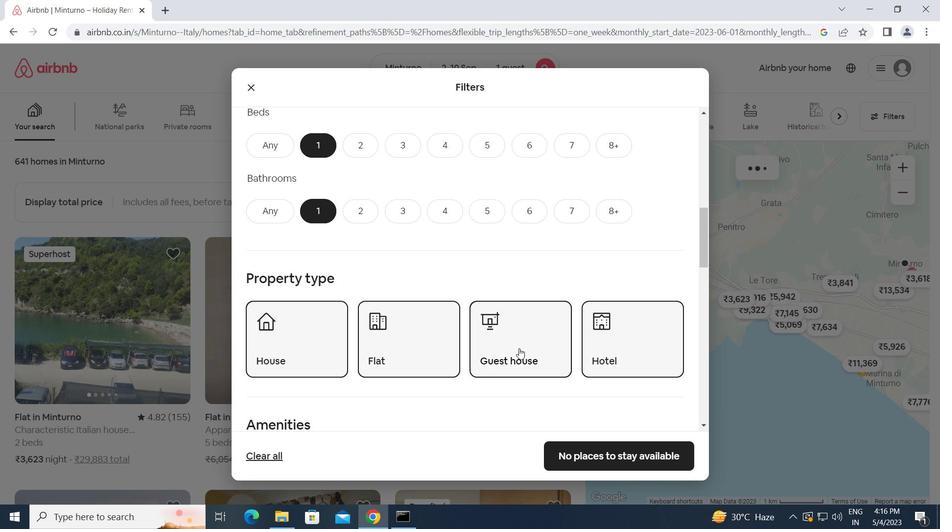 
Action: Mouse scrolled (514, 348) with delta (0, 0)
Screenshot: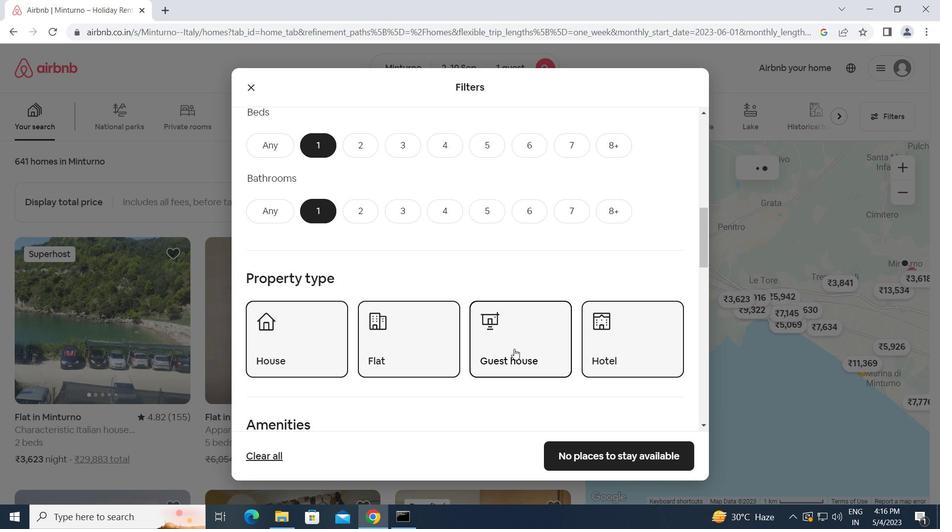 
Action: Mouse scrolled (514, 348) with delta (0, 0)
Screenshot: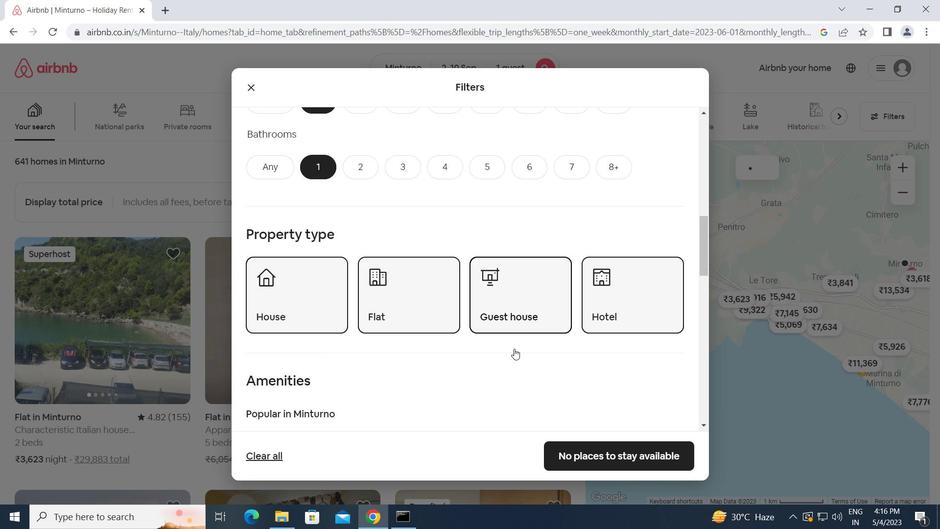 
Action: Mouse scrolled (514, 348) with delta (0, 0)
Screenshot: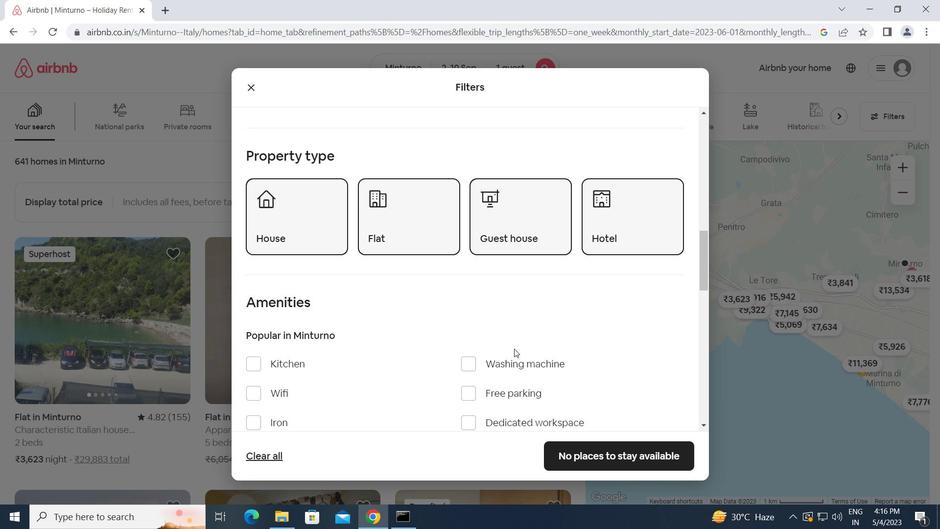
Action: Mouse scrolled (514, 348) with delta (0, 0)
Screenshot: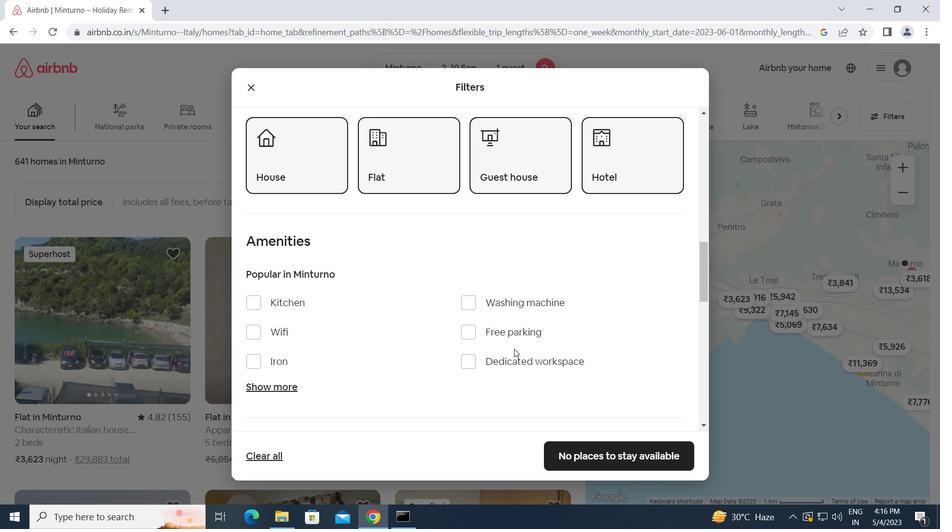 
Action: Mouse scrolled (514, 348) with delta (0, 0)
Screenshot: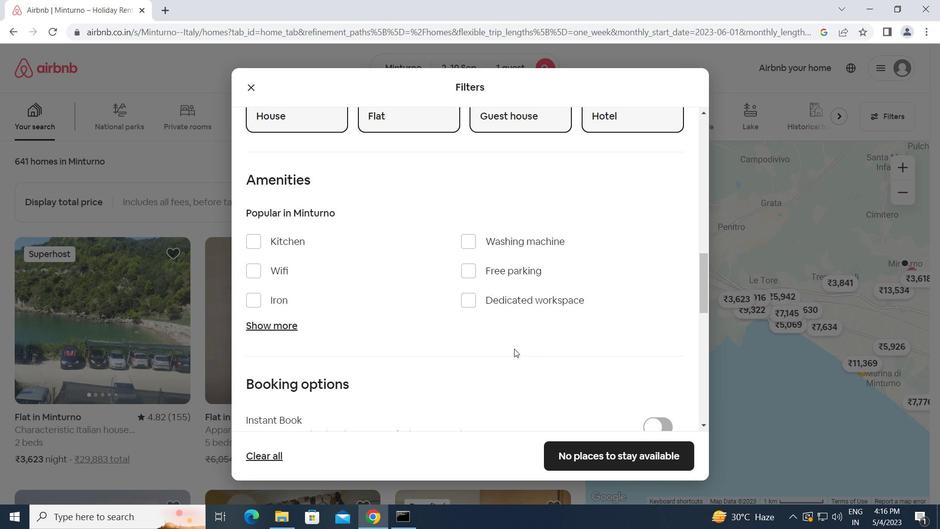 
Action: Mouse scrolled (514, 348) with delta (0, 0)
Screenshot: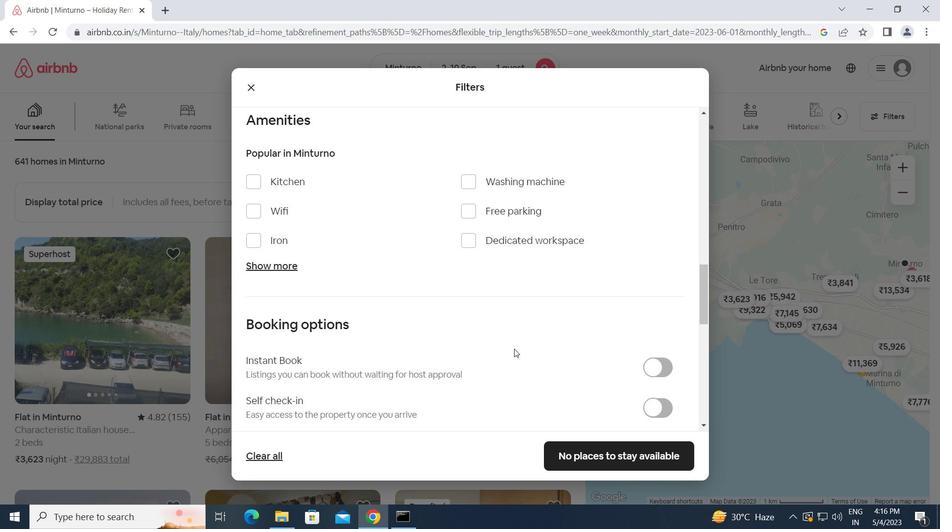
Action: Mouse scrolled (514, 348) with delta (0, 0)
Screenshot: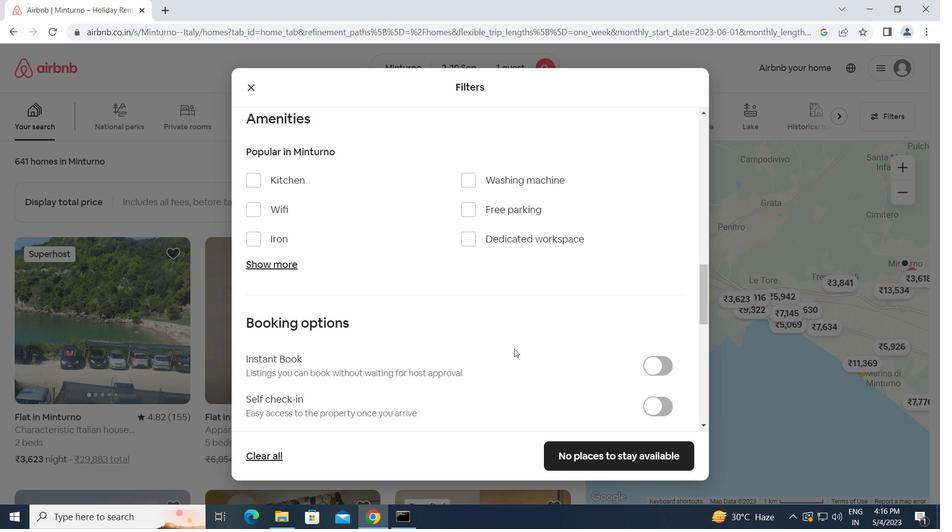 
Action: Mouse moved to (662, 284)
Screenshot: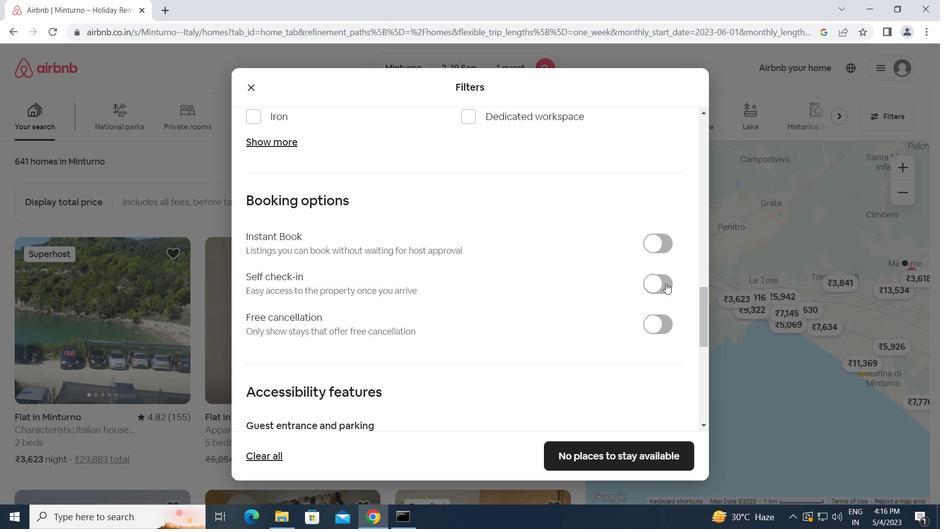 
Action: Mouse pressed left at (662, 284)
Screenshot: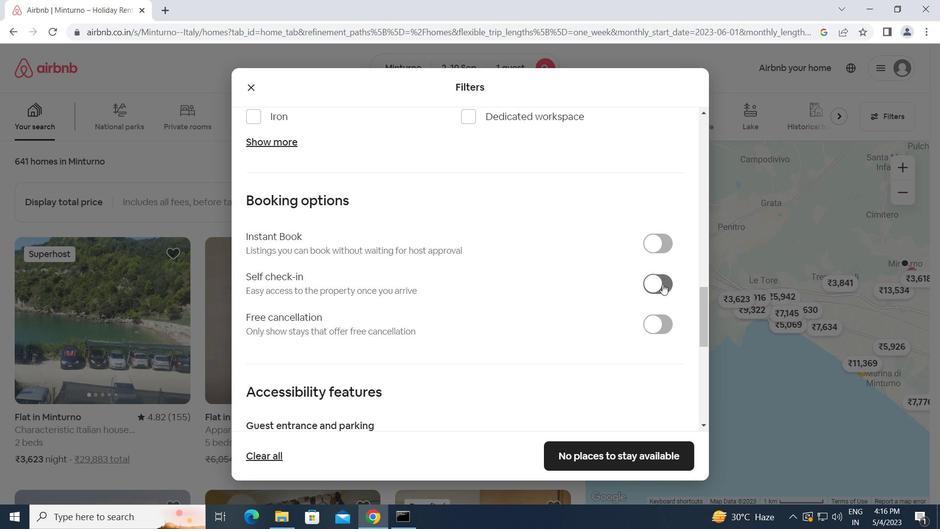 
Action: Mouse moved to (549, 289)
Screenshot: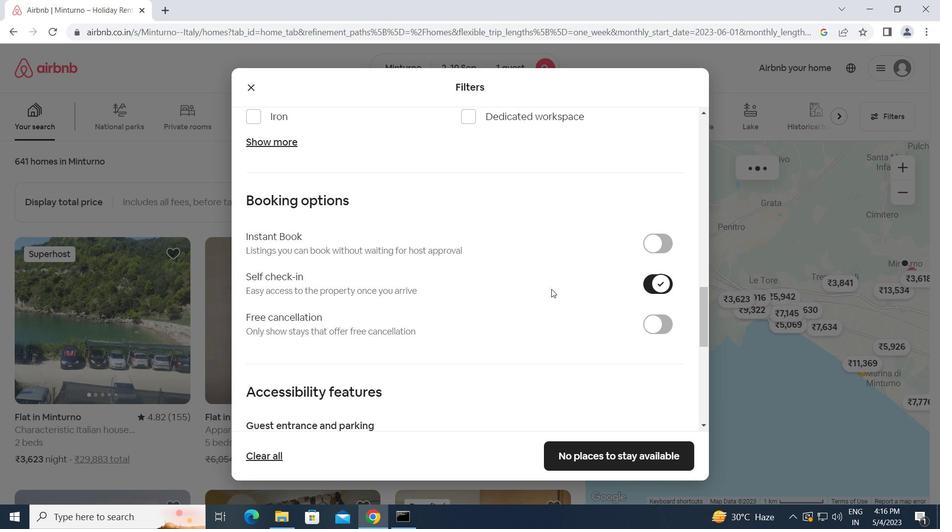 
Action: Mouse scrolled (549, 289) with delta (0, 0)
Screenshot: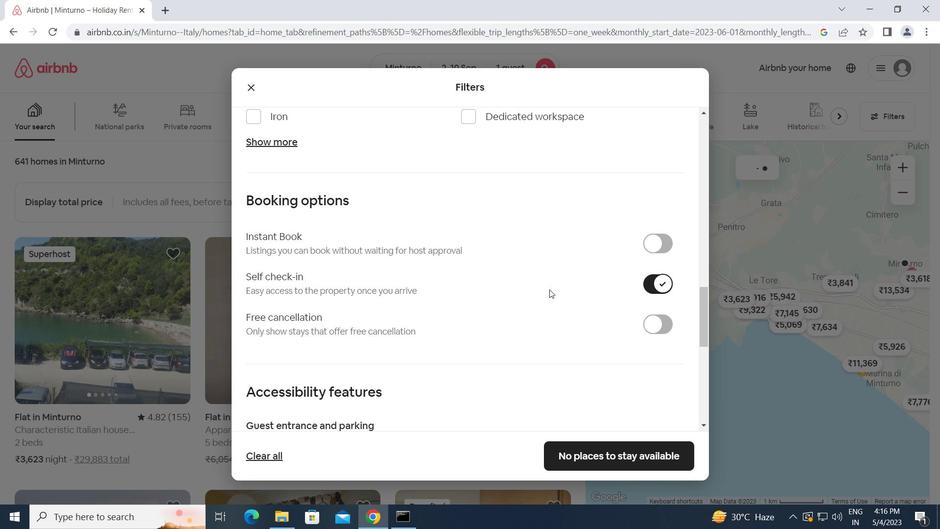 
Action: Mouse scrolled (549, 289) with delta (0, 0)
Screenshot: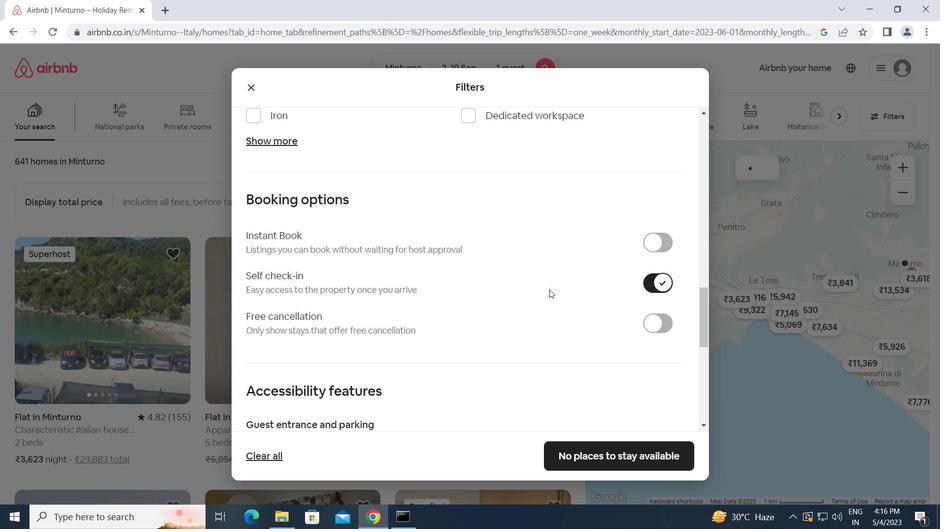 
Action: Mouse scrolled (549, 289) with delta (0, 0)
Screenshot: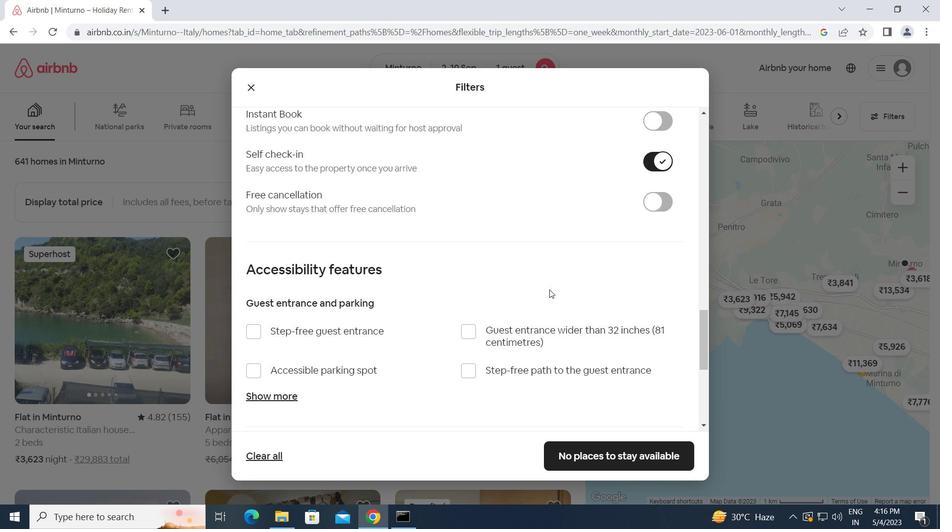 
Action: Mouse scrolled (549, 289) with delta (0, 0)
Screenshot: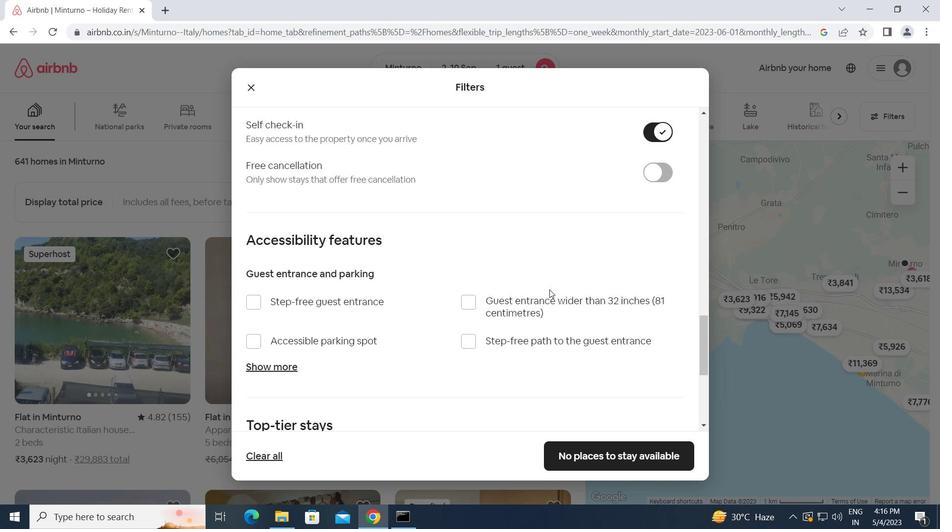 
Action: Mouse moved to (549, 290)
Screenshot: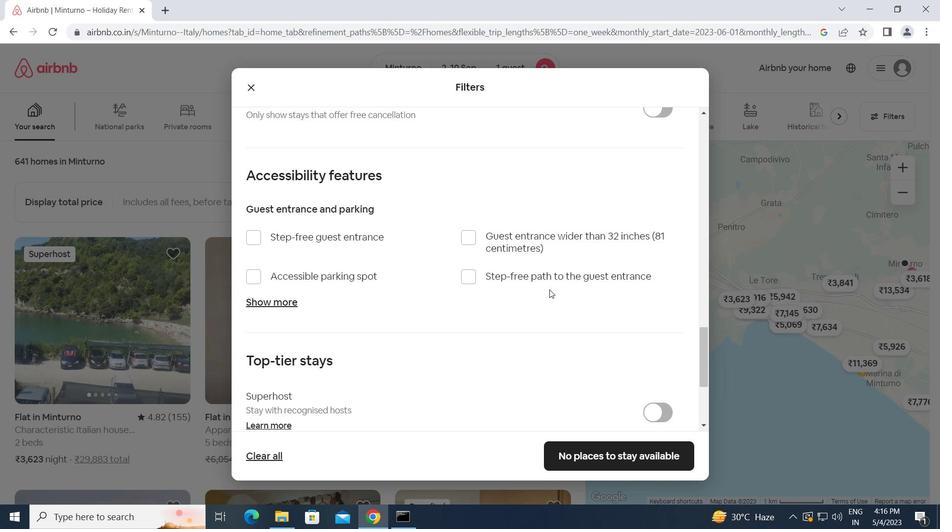 
Action: Mouse scrolled (549, 289) with delta (0, 0)
Screenshot: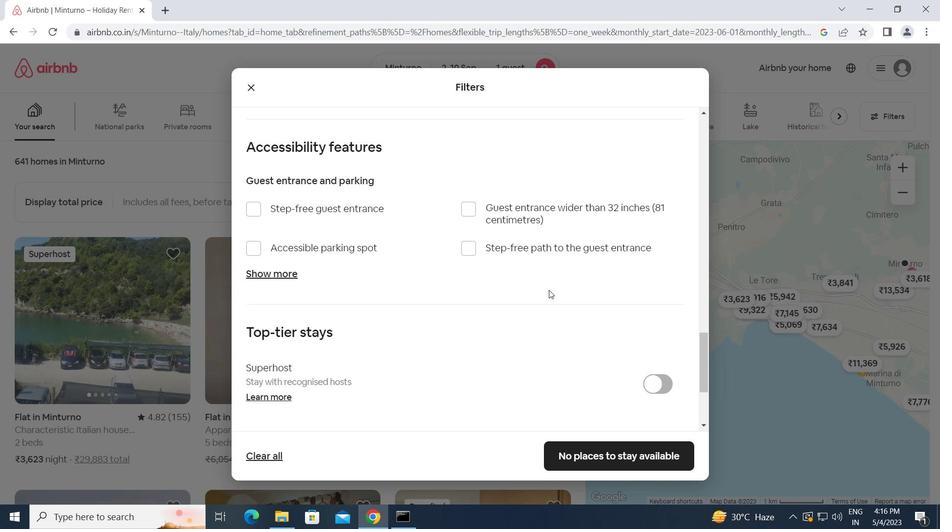 
Action: Mouse scrolled (549, 289) with delta (0, 0)
Screenshot: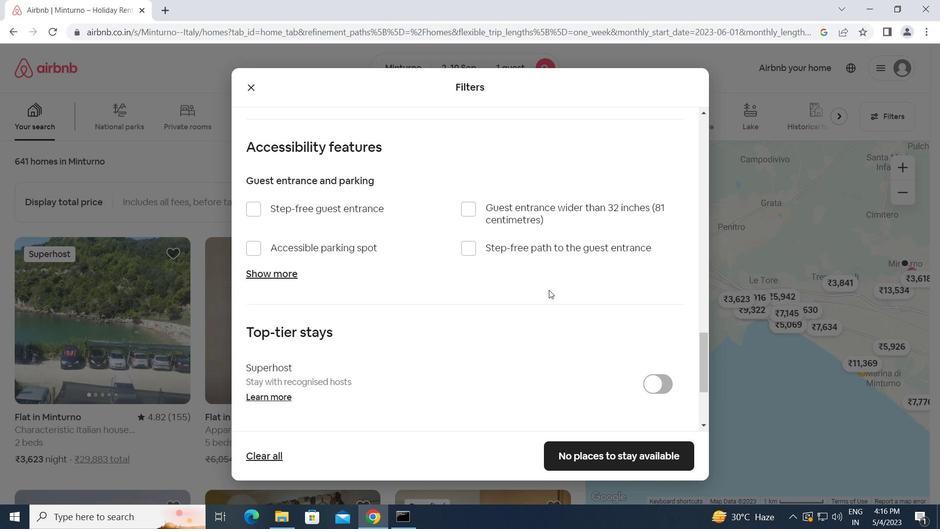 
Action: Mouse scrolled (549, 289) with delta (0, 0)
Screenshot: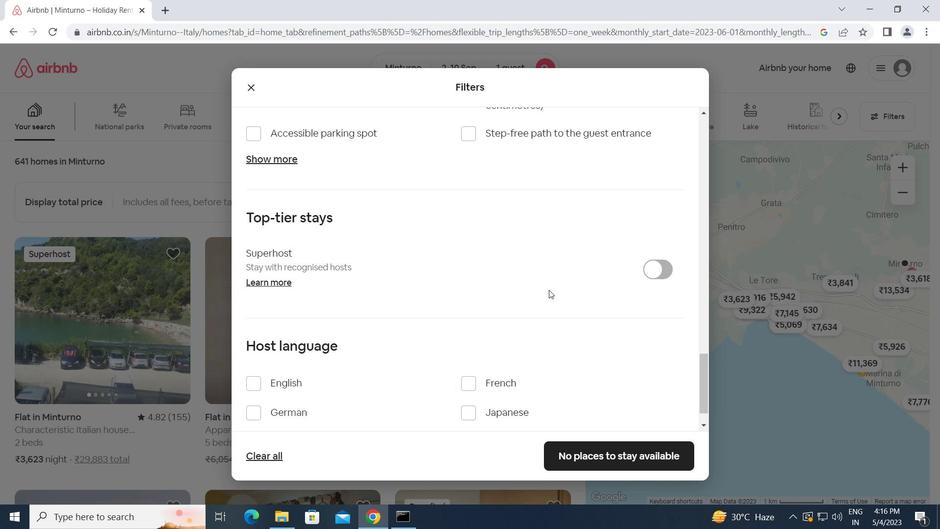 
Action: Mouse moved to (548, 290)
Screenshot: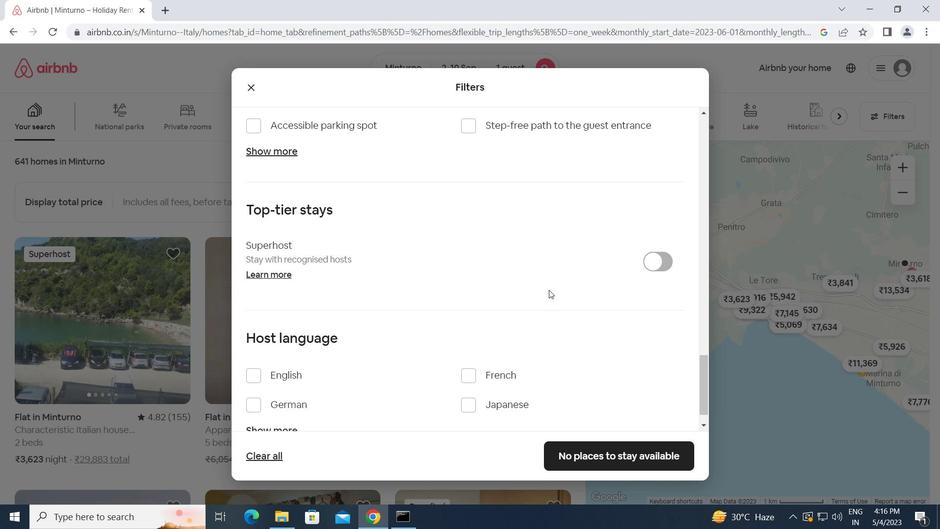 
Action: Mouse scrolled (548, 289) with delta (0, 0)
Screenshot: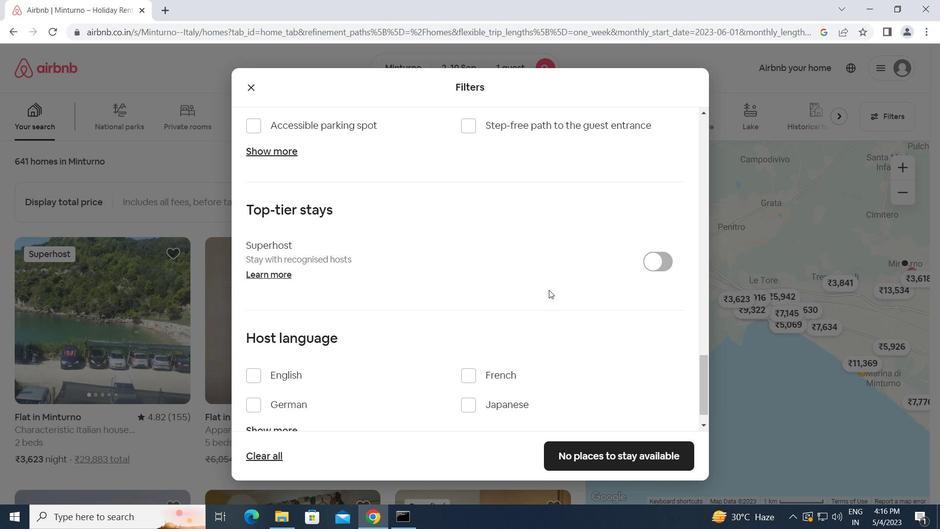 
Action: Mouse moved to (258, 347)
Screenshot: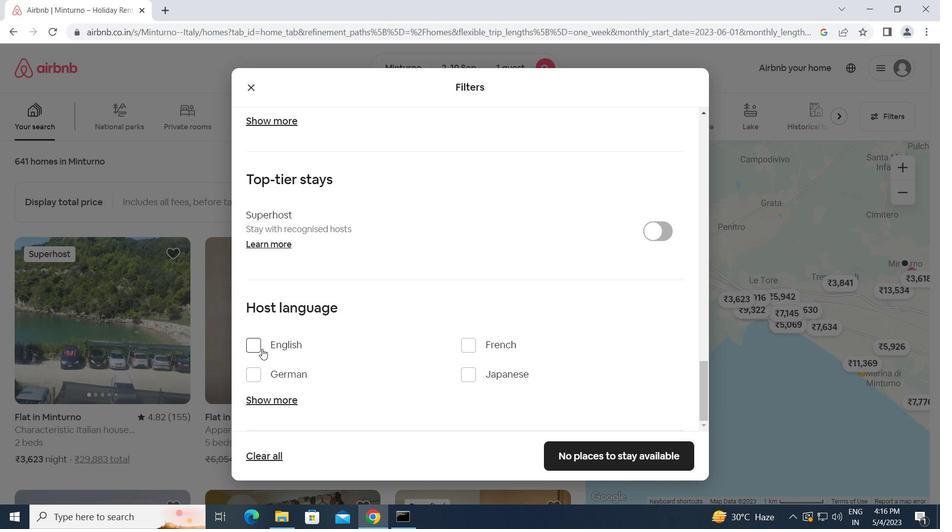 
Action: Mouse pressed left at (258, 347)
Screenshot: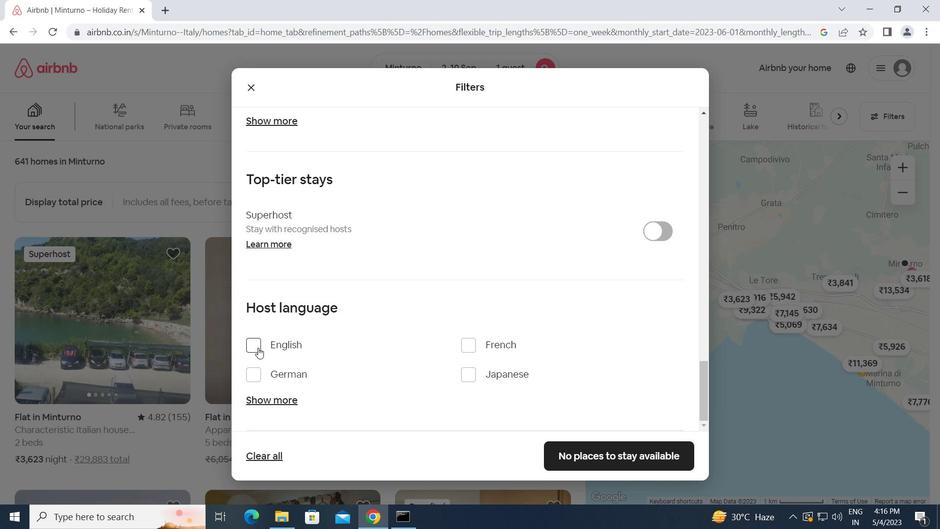 
Action: Mouse moved to (567, 455)
Screenshot: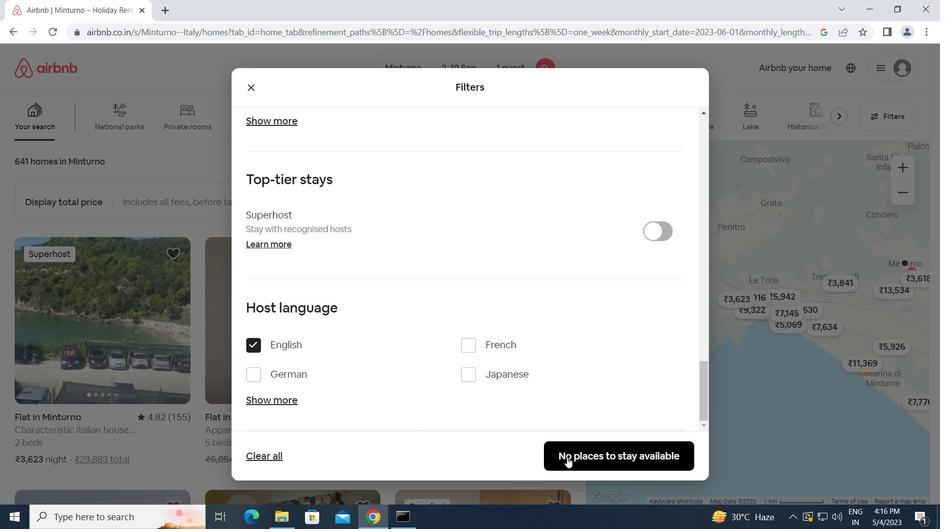 
Action: Mouse pressed left at (567, 455)
Screenshot: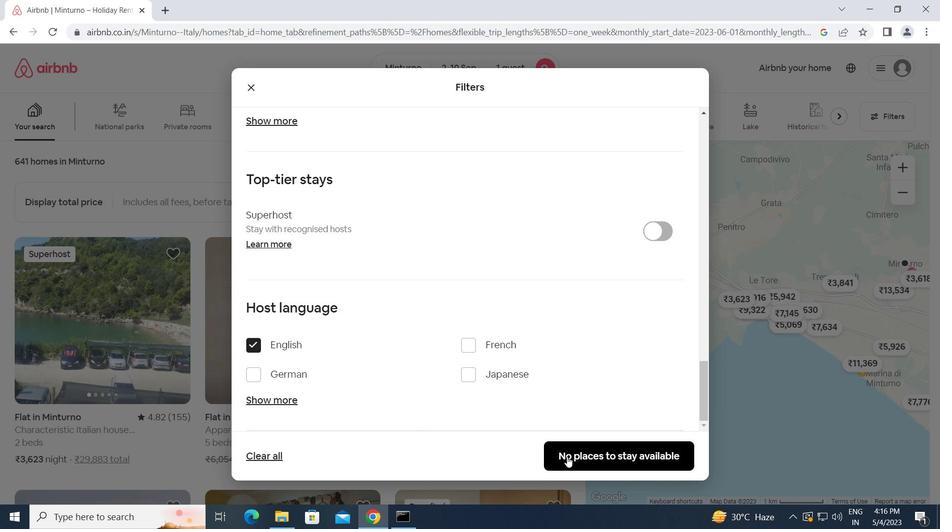 
Action: Mouse moved to (485, 425)
Screenshot: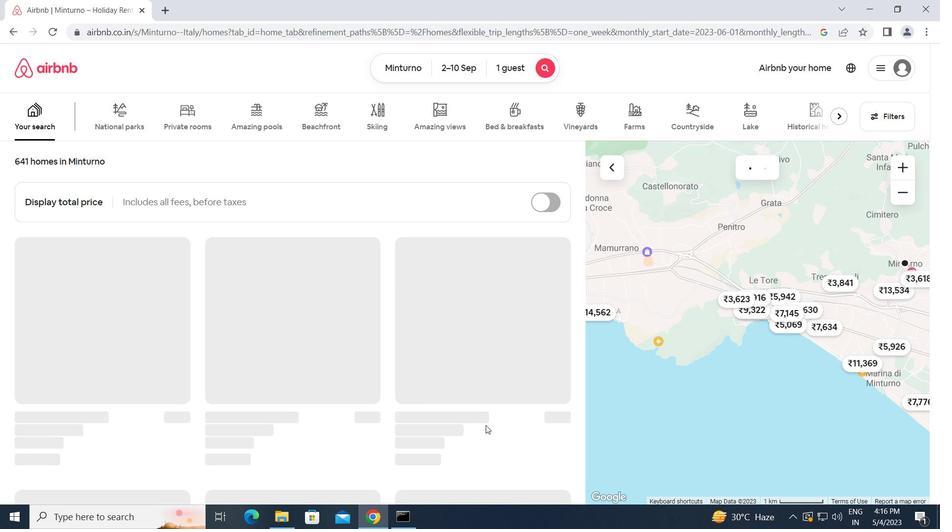 
